 Task: Send an email with the signature Erin Martin with the subject Introduction of a new review and the message We need to finalize the contract for the new client. Can you please review the terms and provide your approval? from softage.10@softage.net to softage.5@softage.net and move the email from Sent Items to the folder Performance reviews
Action: Mouse moved to (129, 111)
Screenshot: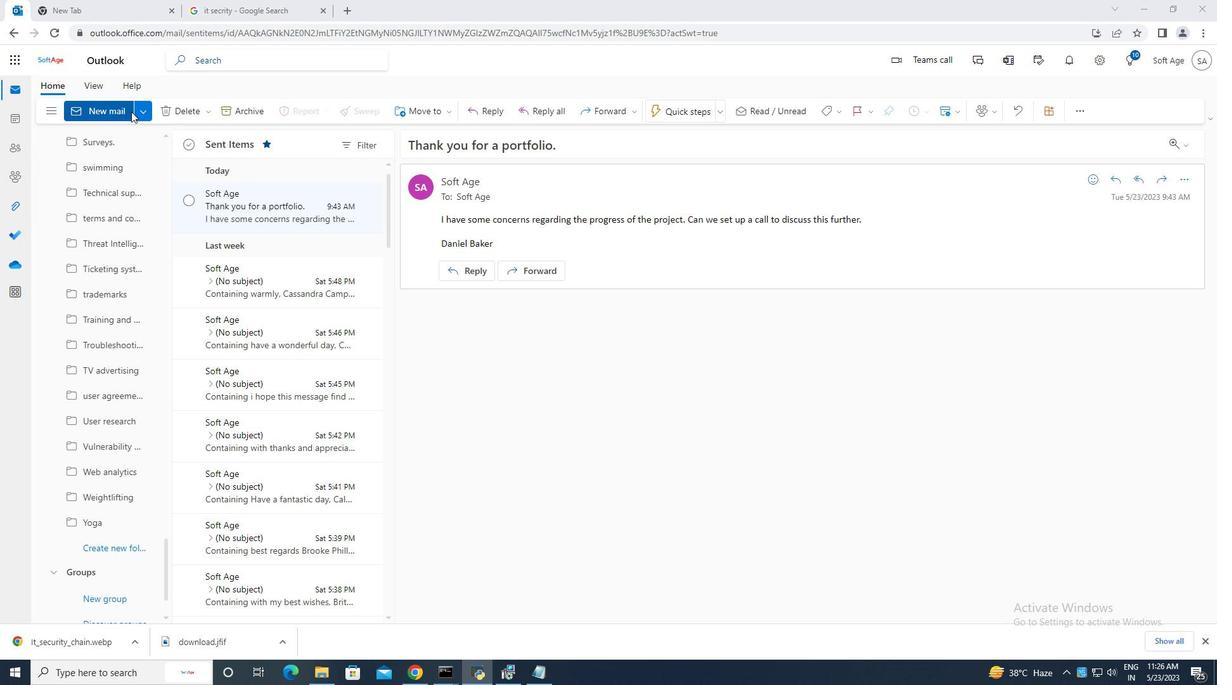 
Action: Mouse pressed left at (129, 111)
Screenshot: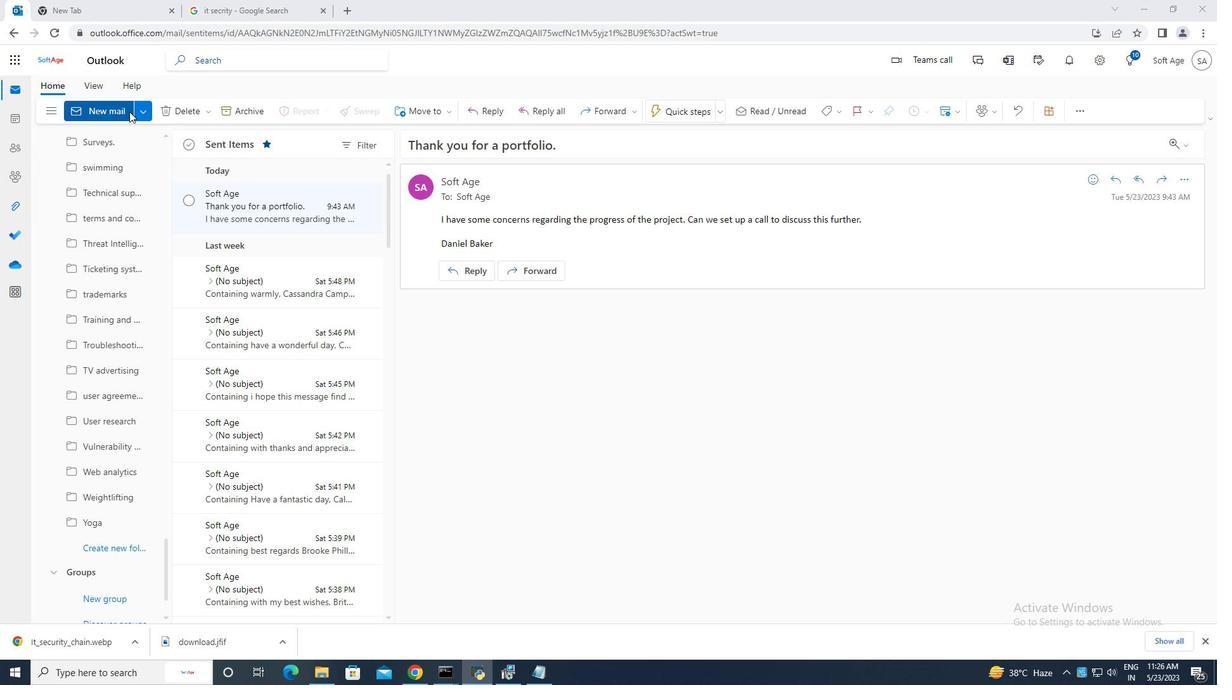 
Action: Mouse moved to (820, 114)
Screenshot: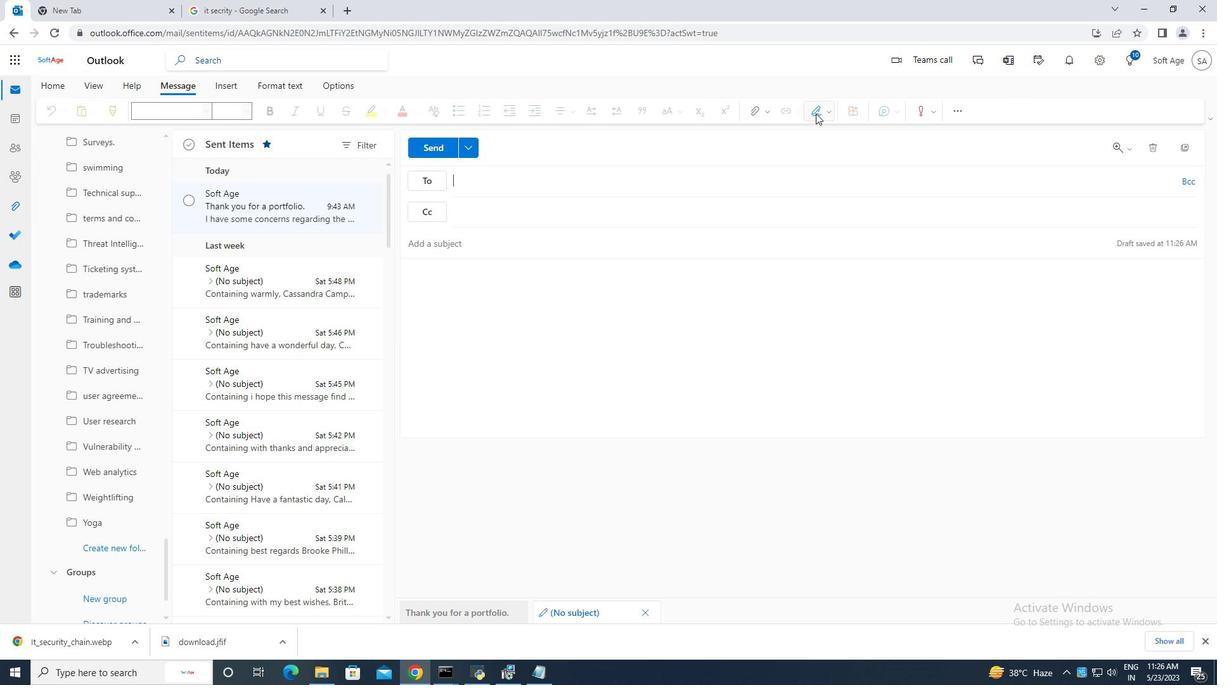 
Action: Mouse pressed left at (820, 114)
Screenshot: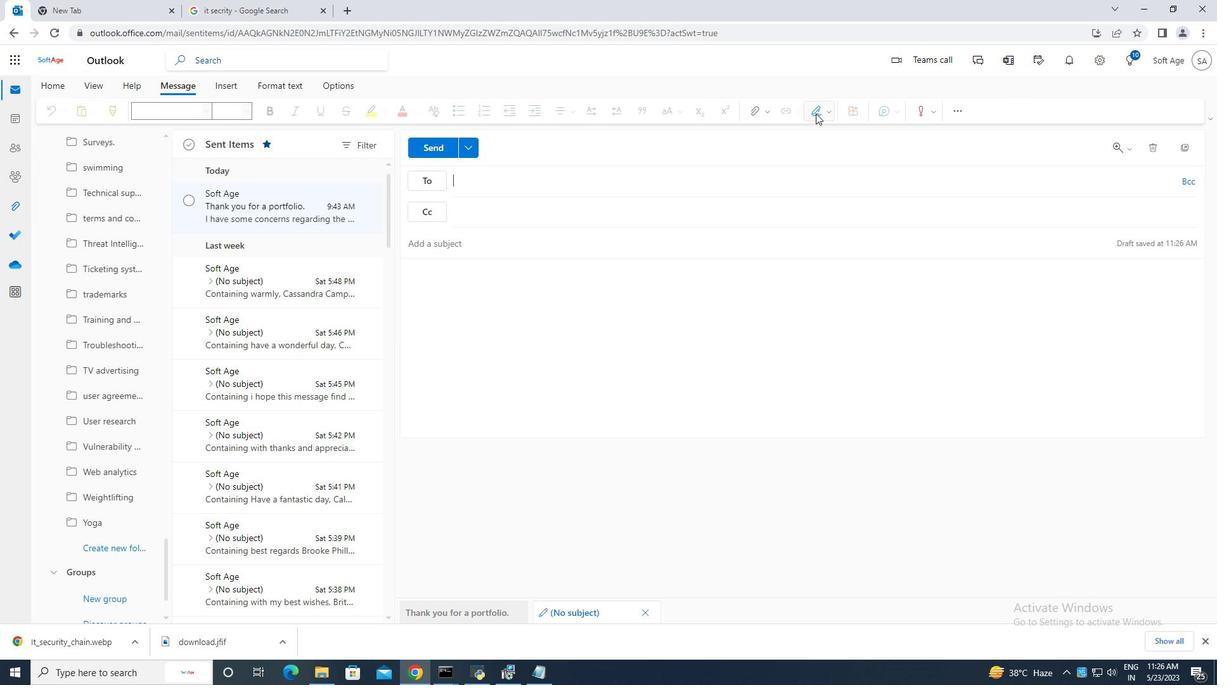 
Action: Mouse moved to (797, 163)
Screenshot: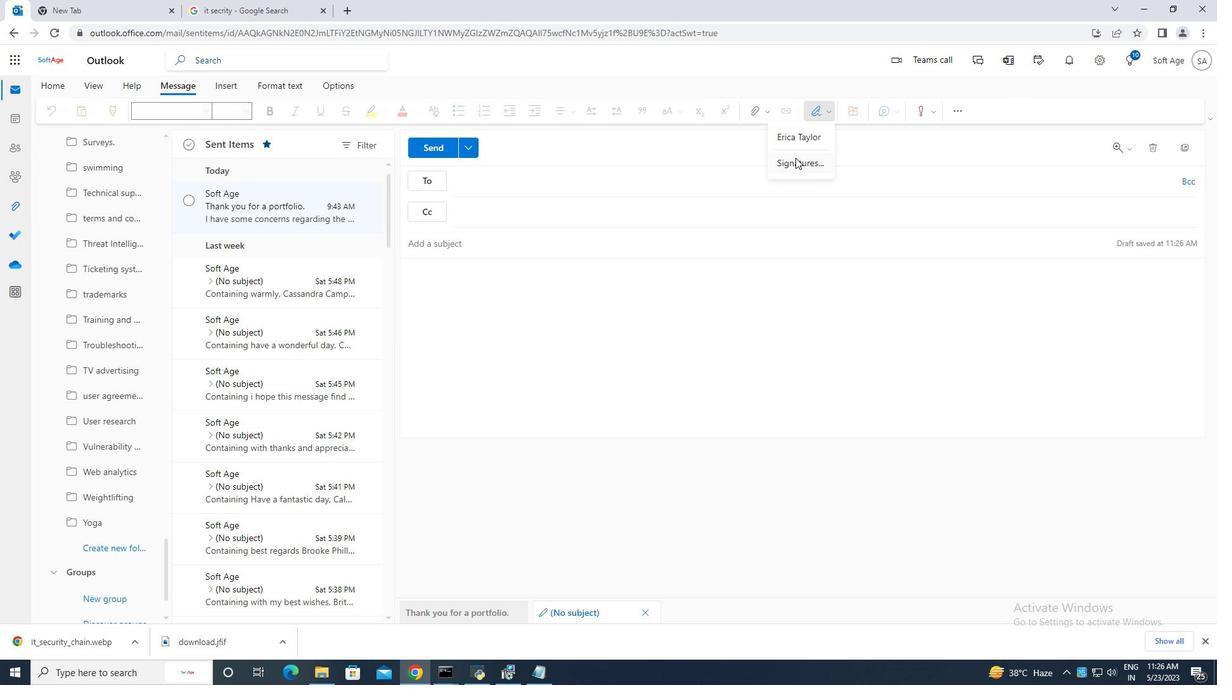 
Action: Mouse pressed left at (797, 163)
Screenshot: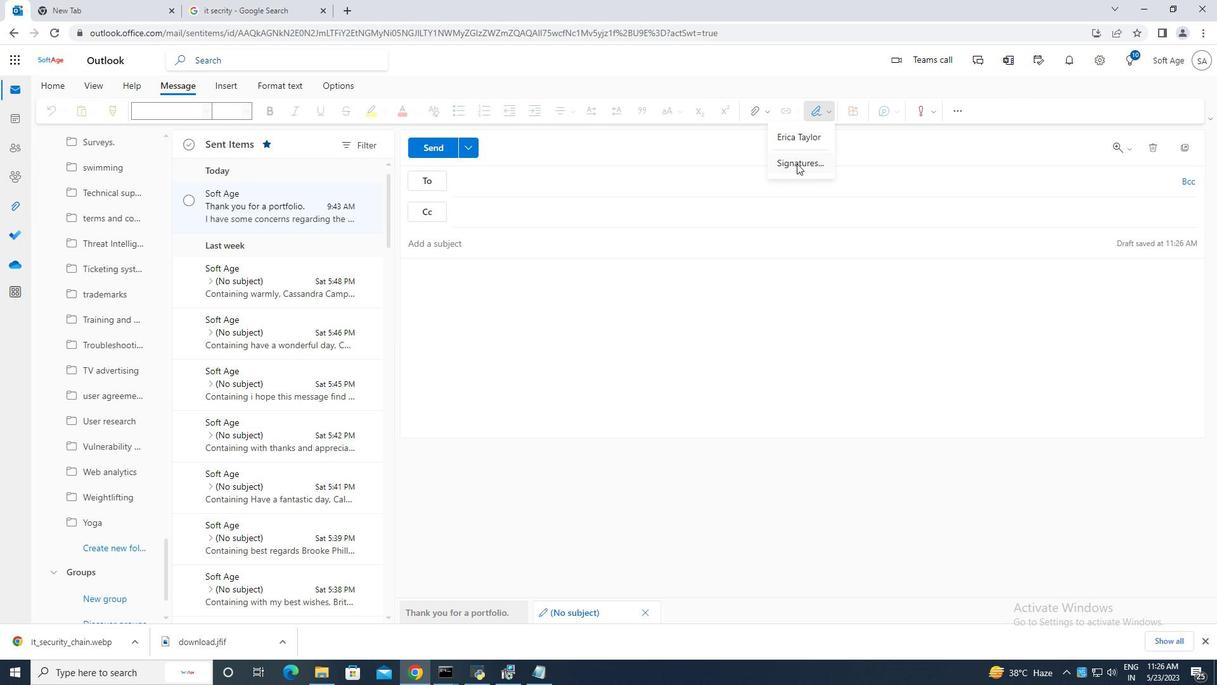 
Action: Mouse moved to (846, 213)
Screenshot: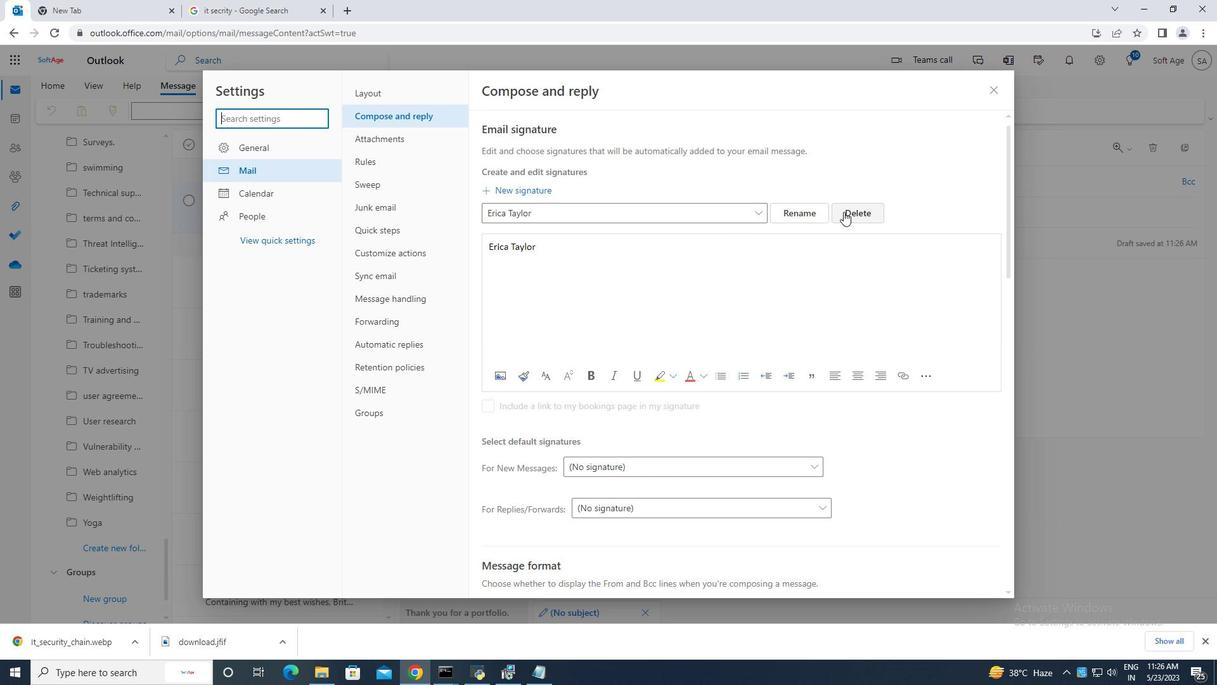 
Action: Mouse pressed left at (846, 213)
Screenshot: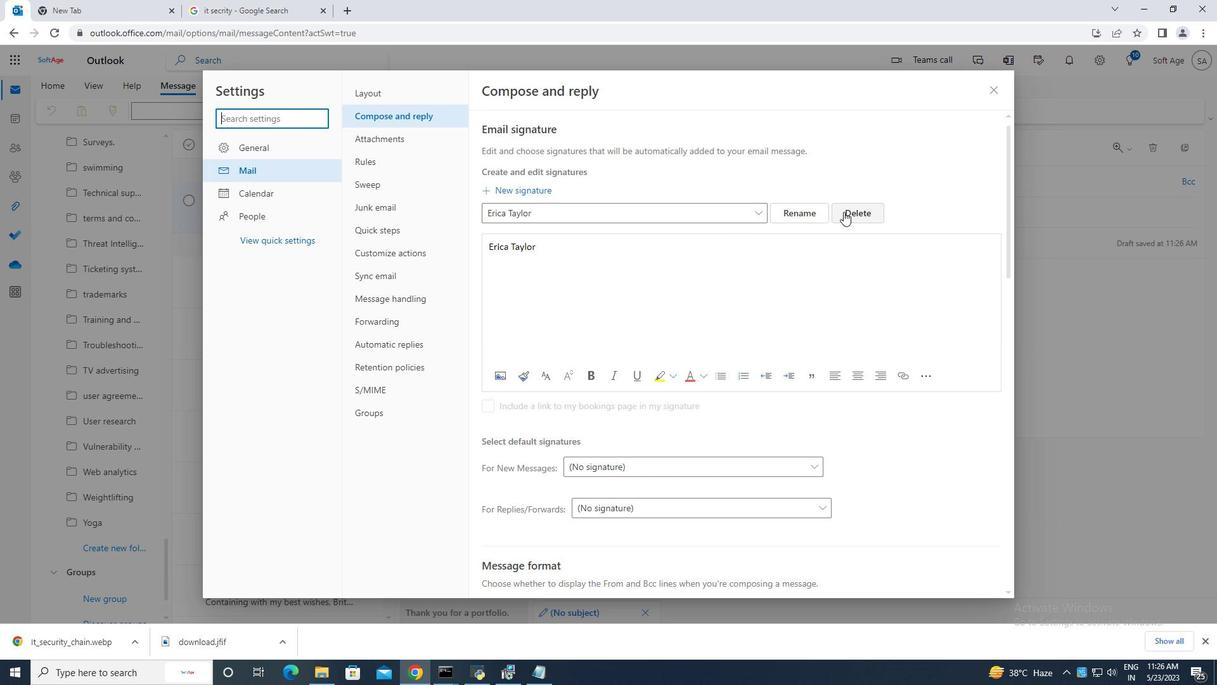 
Action: Mouse moved to (554, 212)
Screenshot: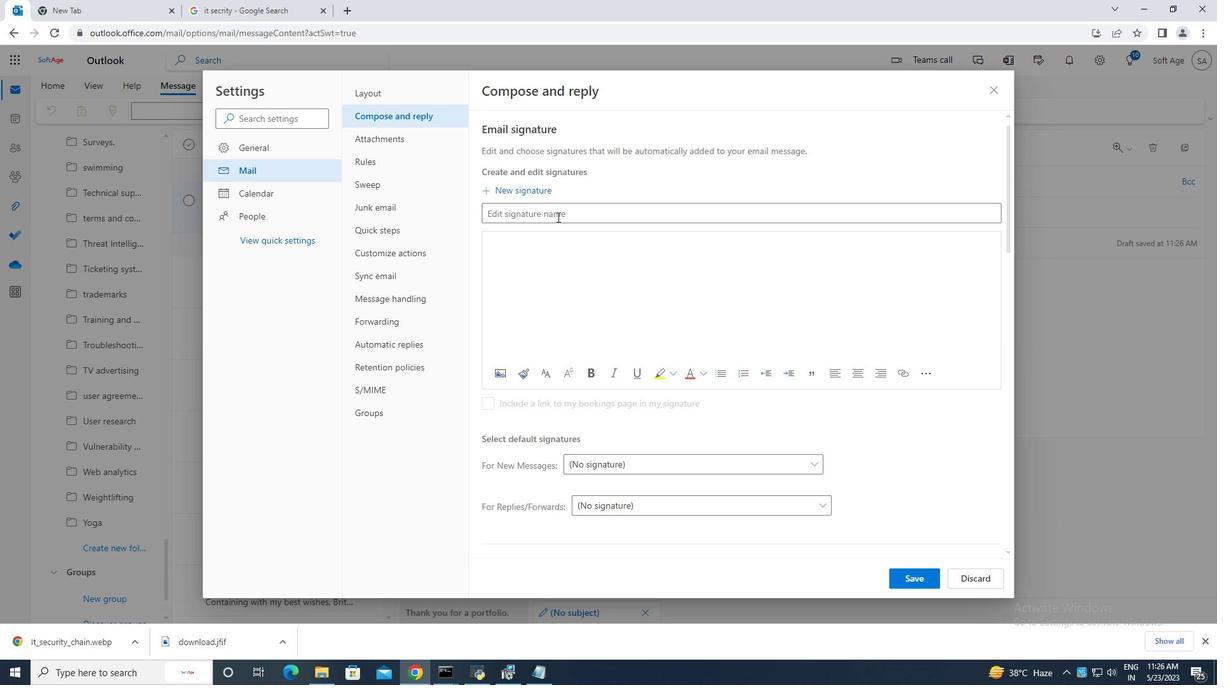 
Action: Mouse pressed left at (554, 212)
Screenshot: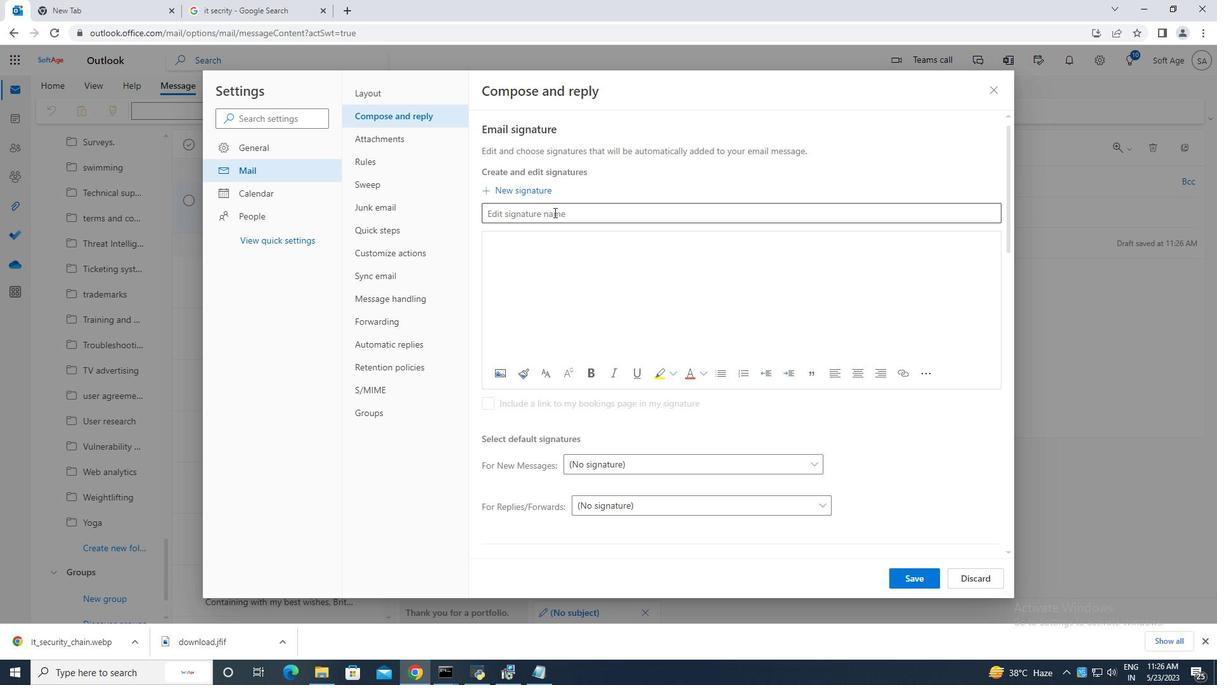 
Action: Mouse moved to (553, 215)
Screenshot: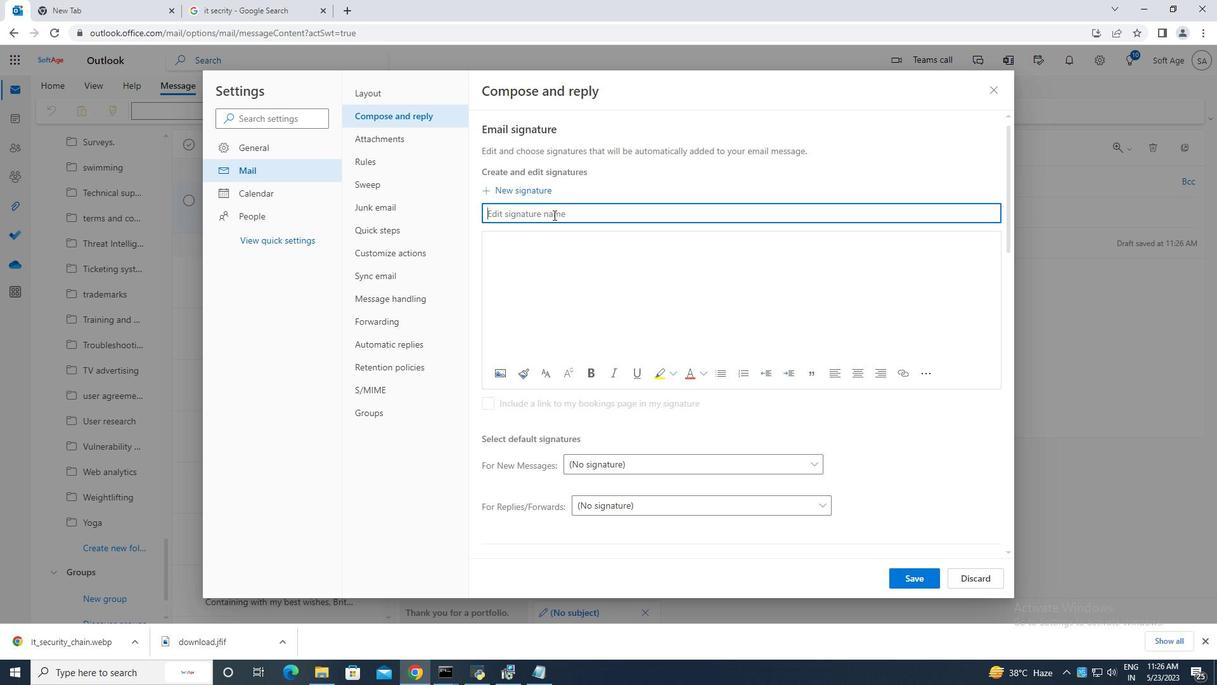 
Action: Key pressed <Key.caps_lock>E<Key.caps_lock>rin<Key.space><Key.caps_lock>M<Key.caps_lock>artin<Key.space>
Screenshot: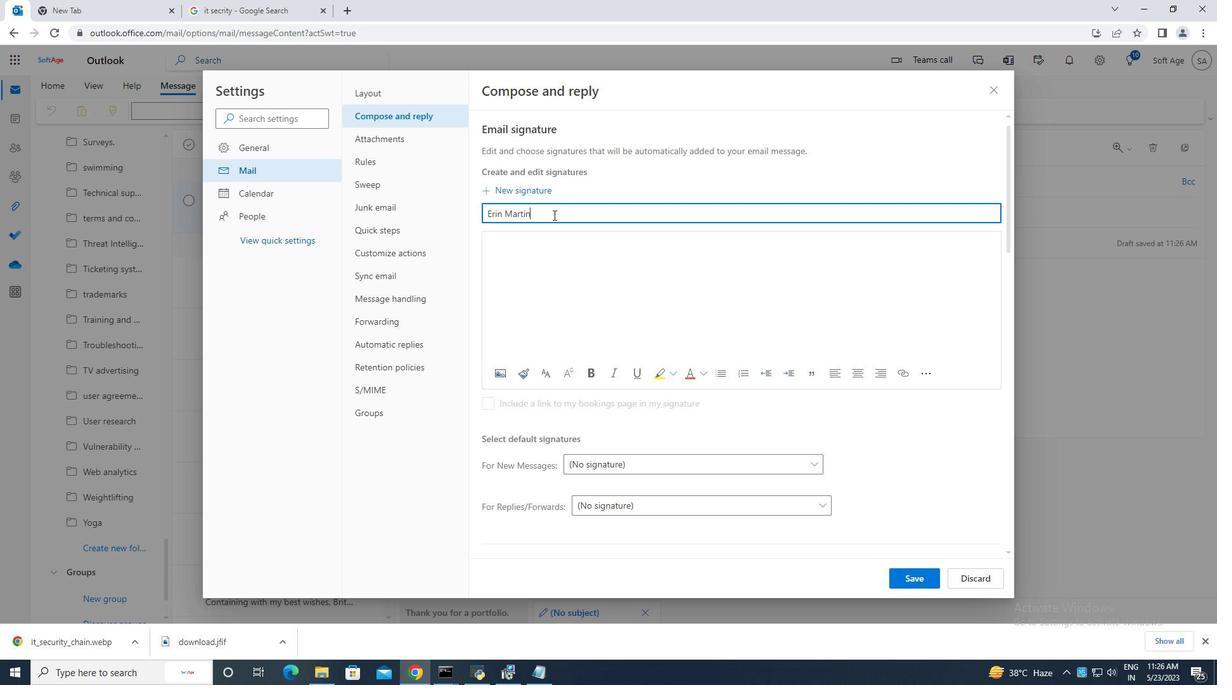 
Action: Mouse moved to (528, 242)
Screenshot: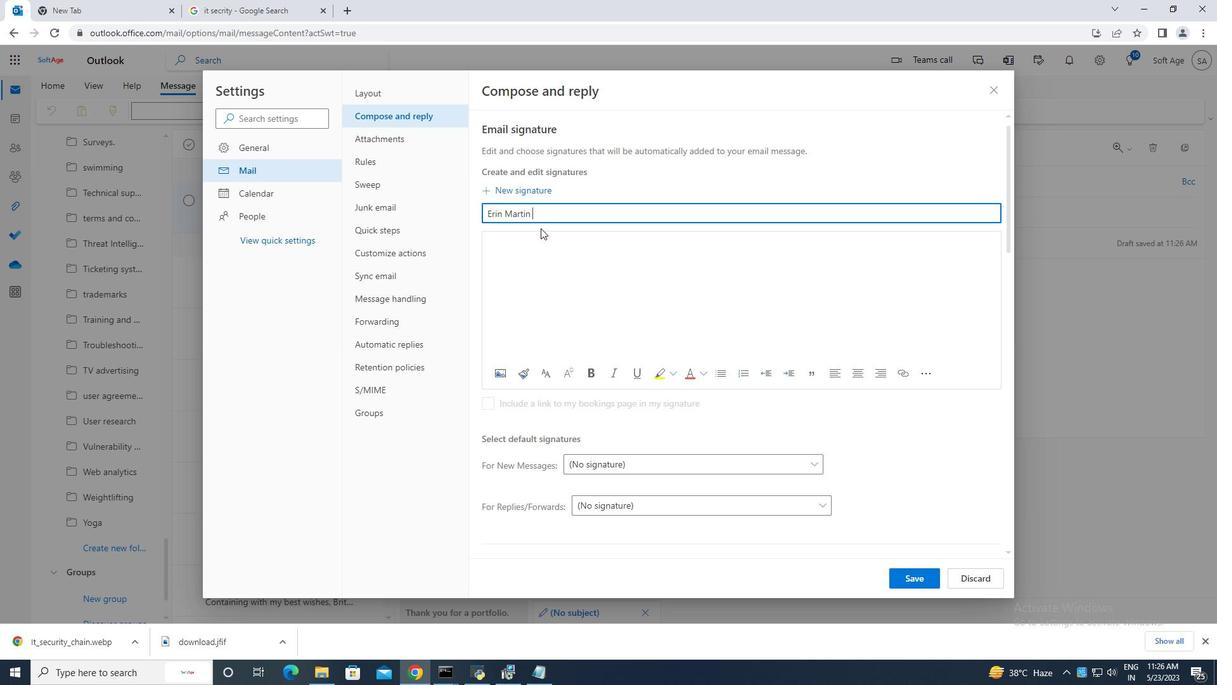 
Action: Mouse pressed left at (528, 242)
Screenshot: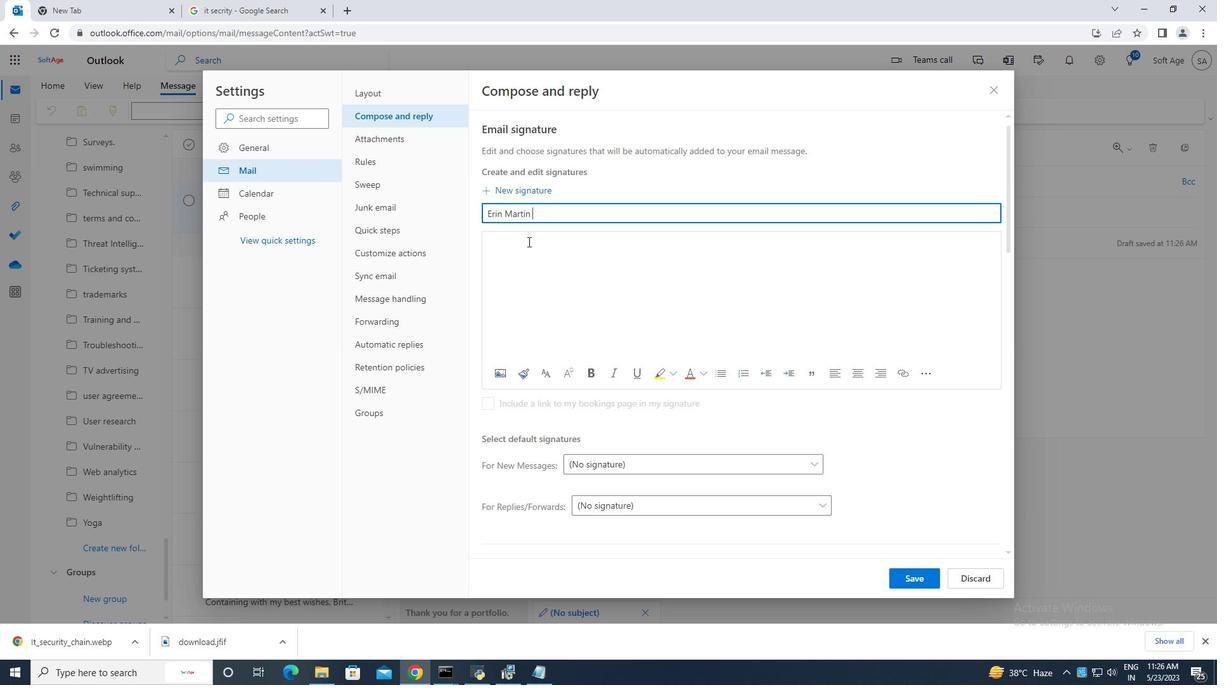 
Action: Mouse moved to (527, 246)
Screenshot: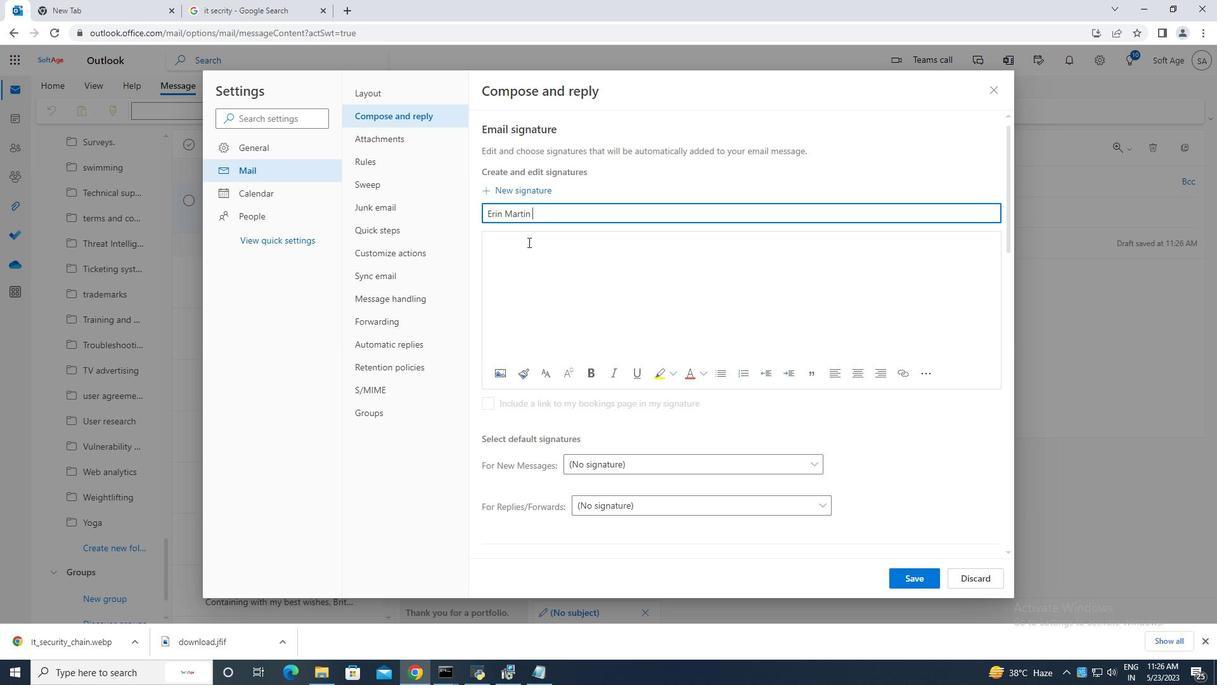 
Action: Key pressed <Key.caps_lock>E<Key.caps_lock>rin<Key.space><Key.caps_lock>M<Key.caps_lock>artin
Screenshot: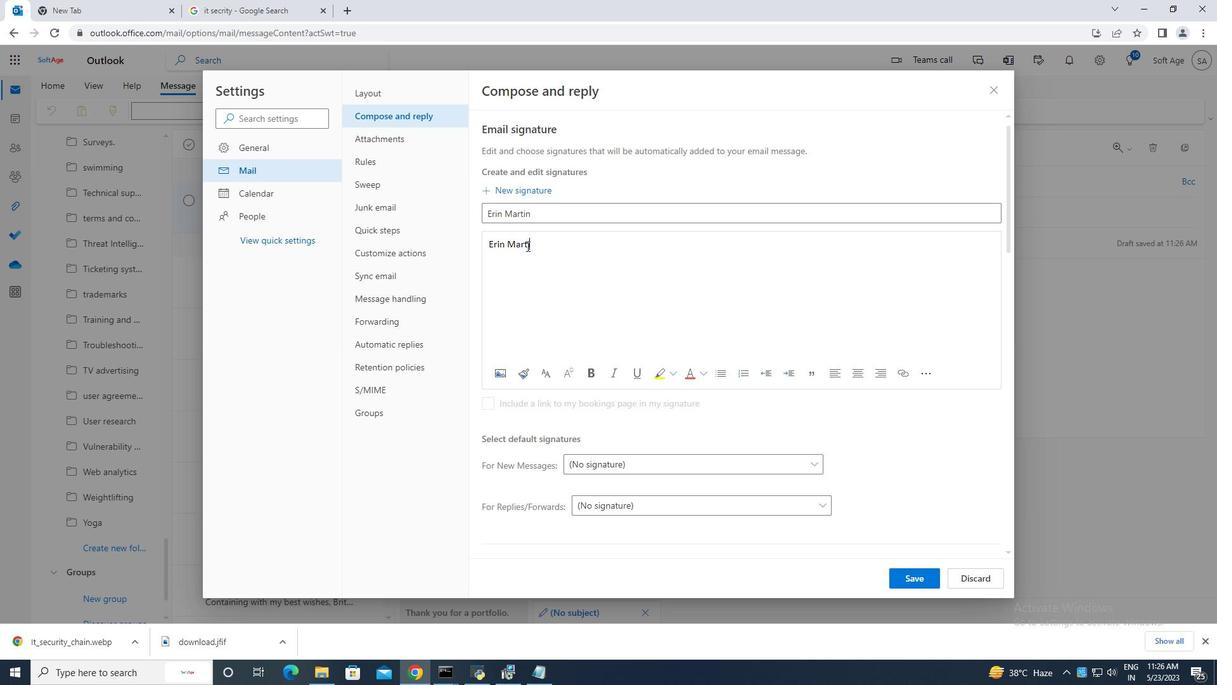 
Action: Mouse moved to (924, 581)
Screenshot: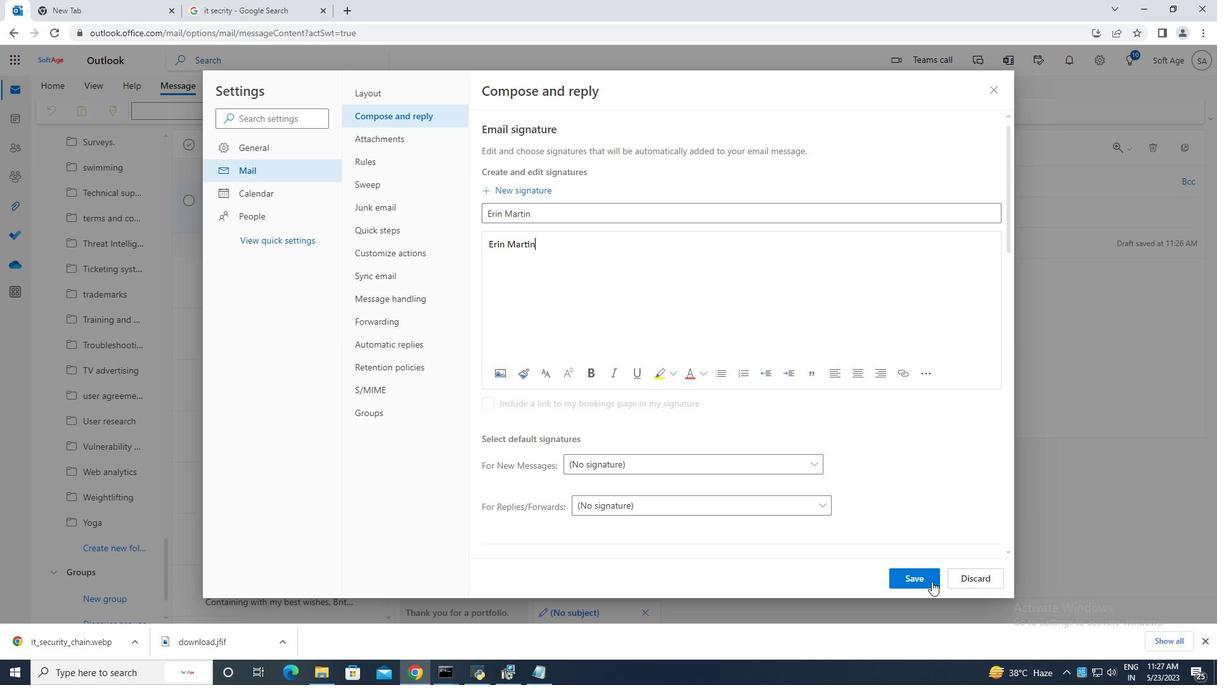 
Action: Mouse pressed left at (924, 581)
Screenshot: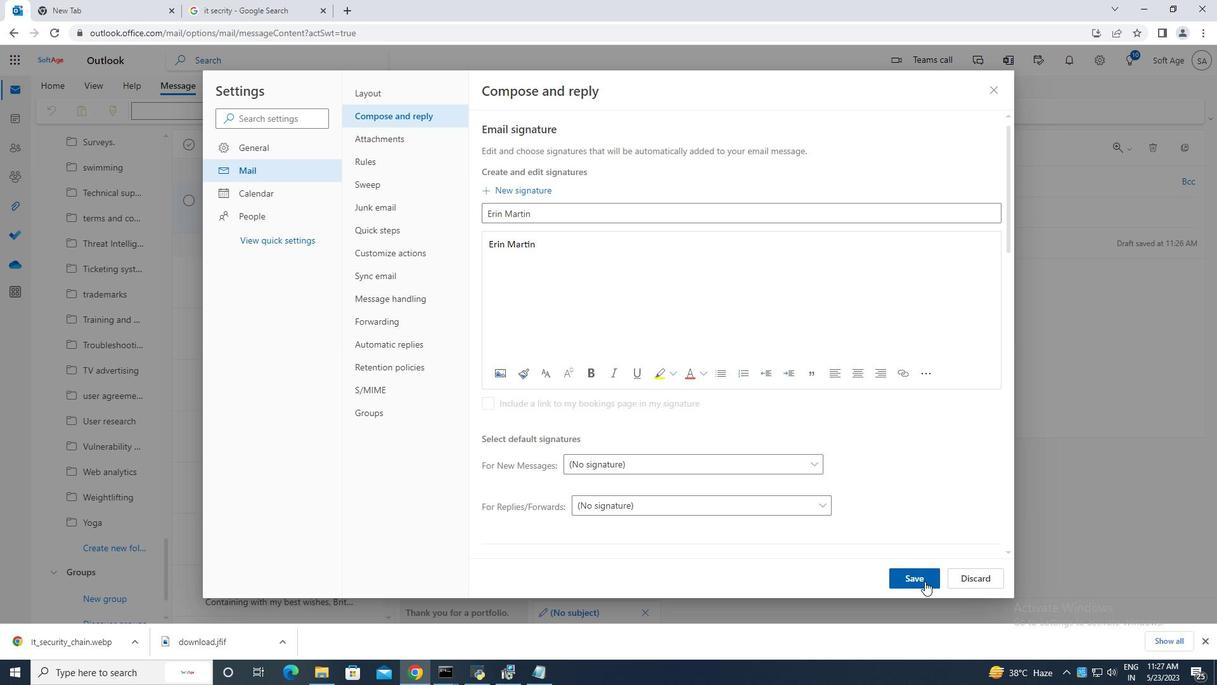 
Action: Mouse moved to (998, 90)
Screenshot: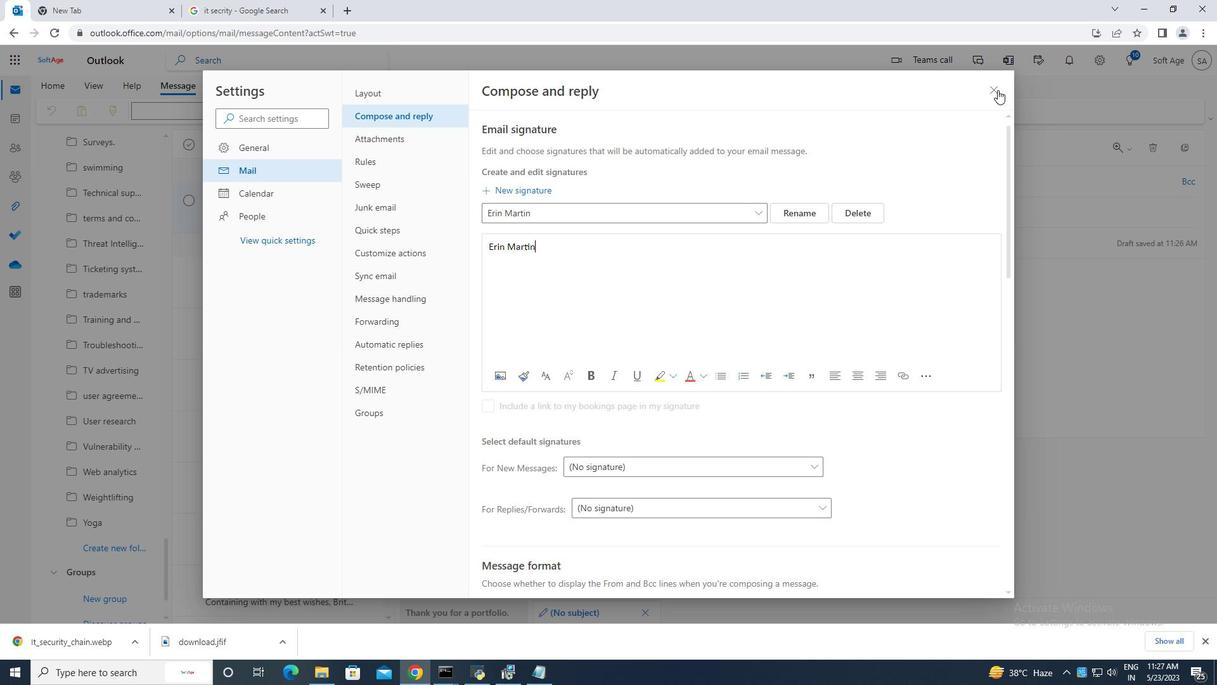 
Action: Mouse pressed left at (998, 90)
Screenshot: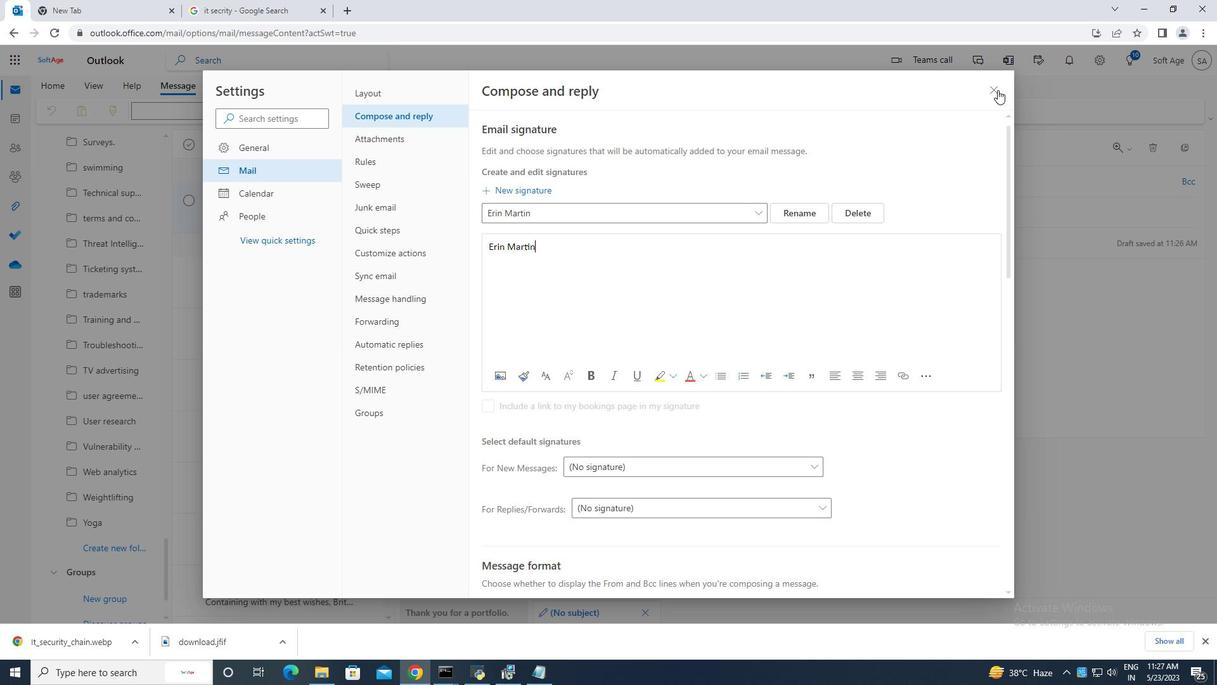 
Action: Mouse moved to (823, 109)
Screenshot: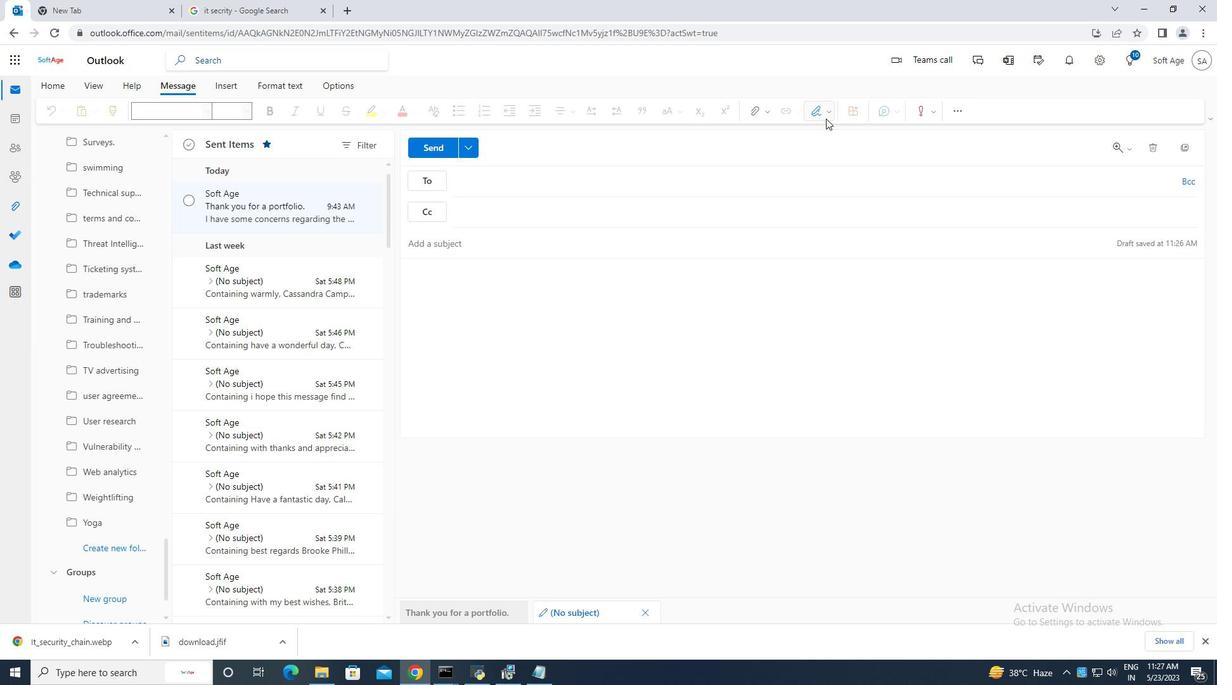 
Action: Mouse pressed left at (823, 109)
Screenshot: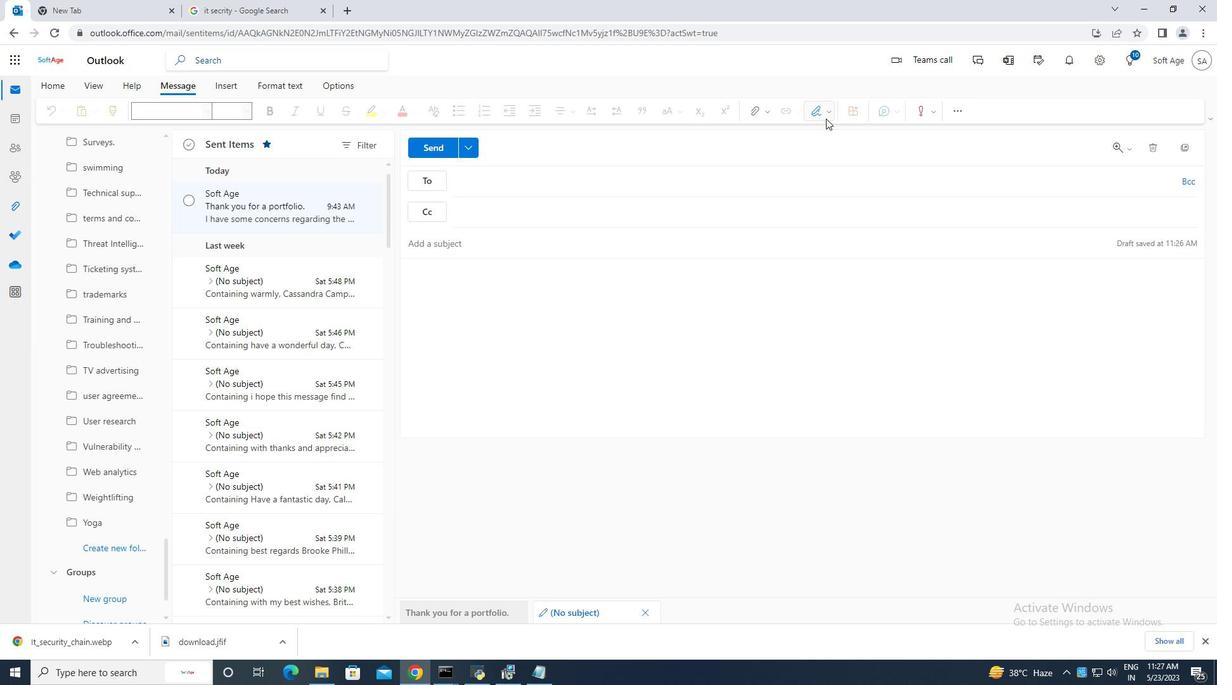 
Action: Mouse moved to (799, 138)
Screenshot: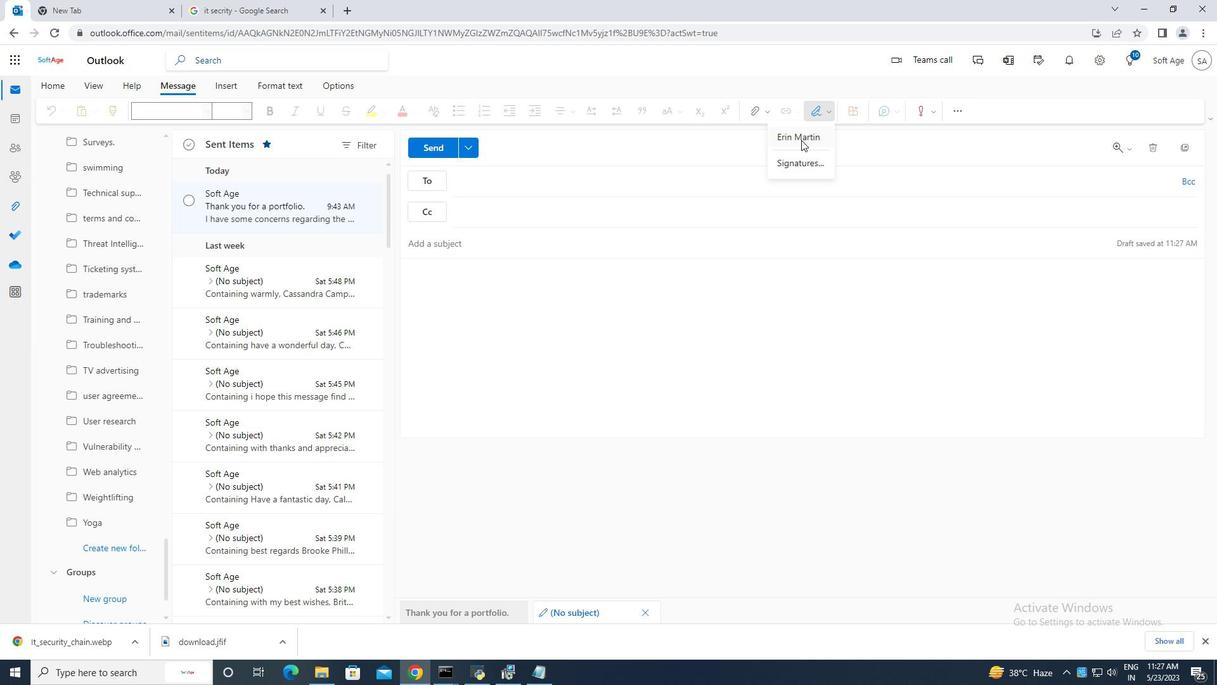 
Action: Mouse pressed left at (799, 138)
Screenshot: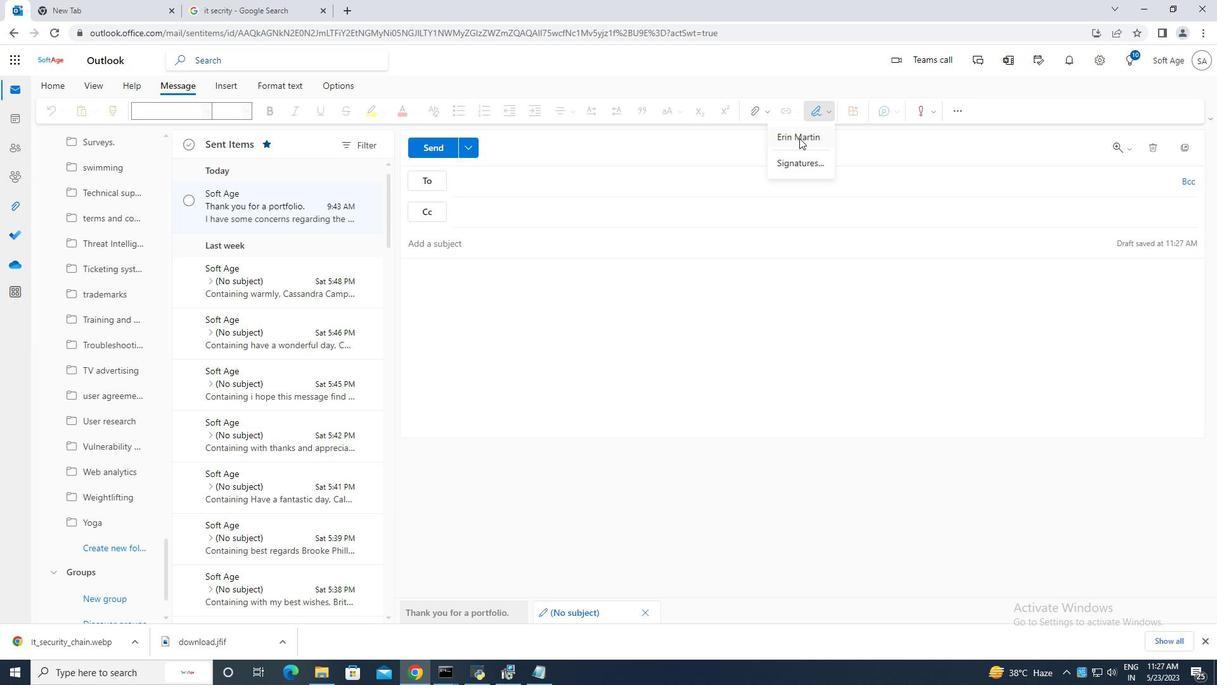
Action: Mouse moved to (437, 243)
Screenshot: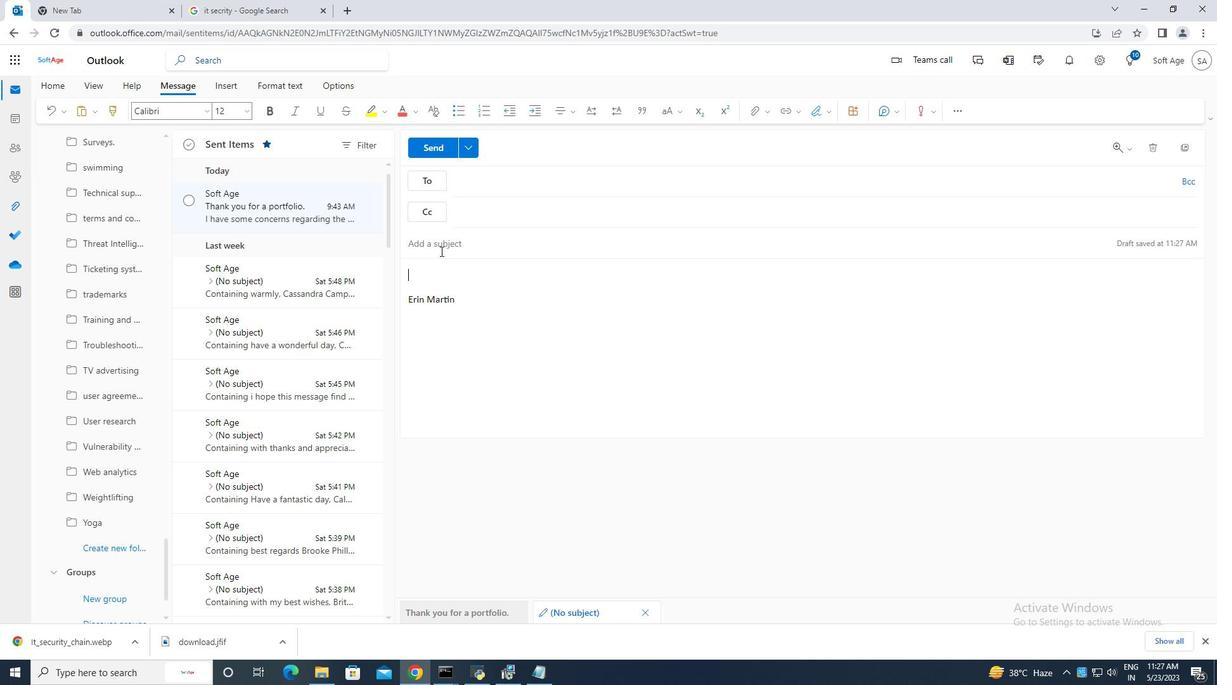 
Action: Mouse pressed left at (437, 243)
Screenshot: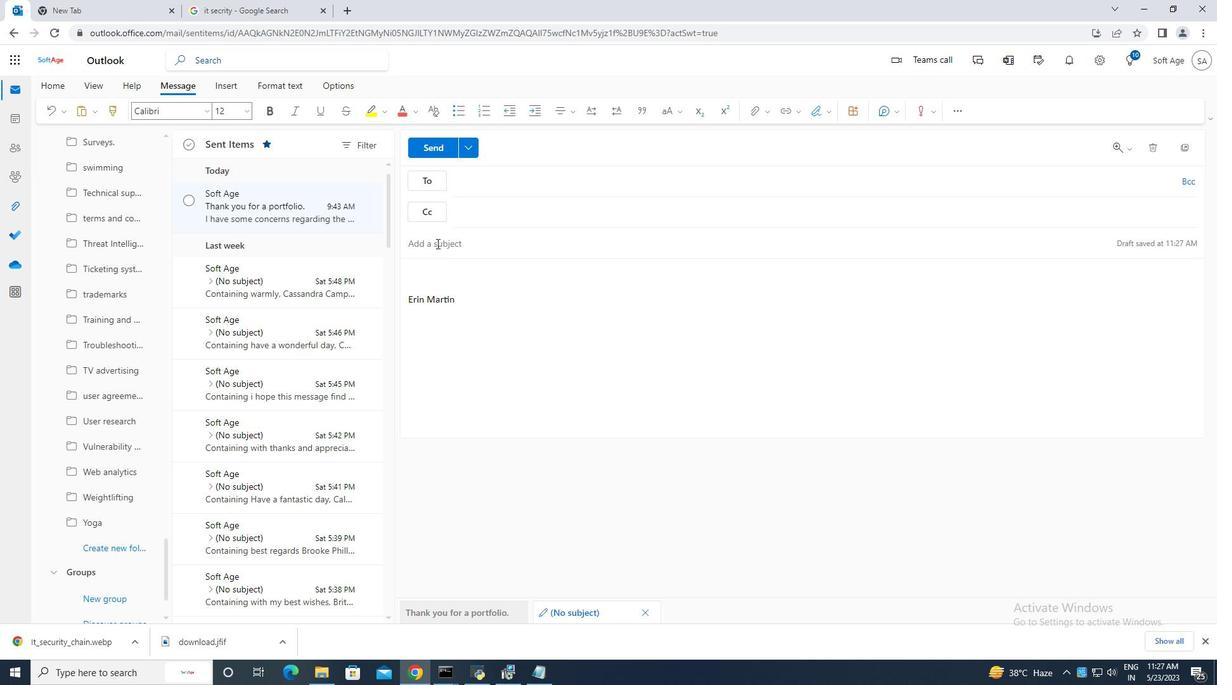 
Action: Key pressed <Key.caps_lock>I<Key.caps_lock>ntroduction<Key.space>of<Key.space>a<Key.space>new<Key.space>review.
Screenshot: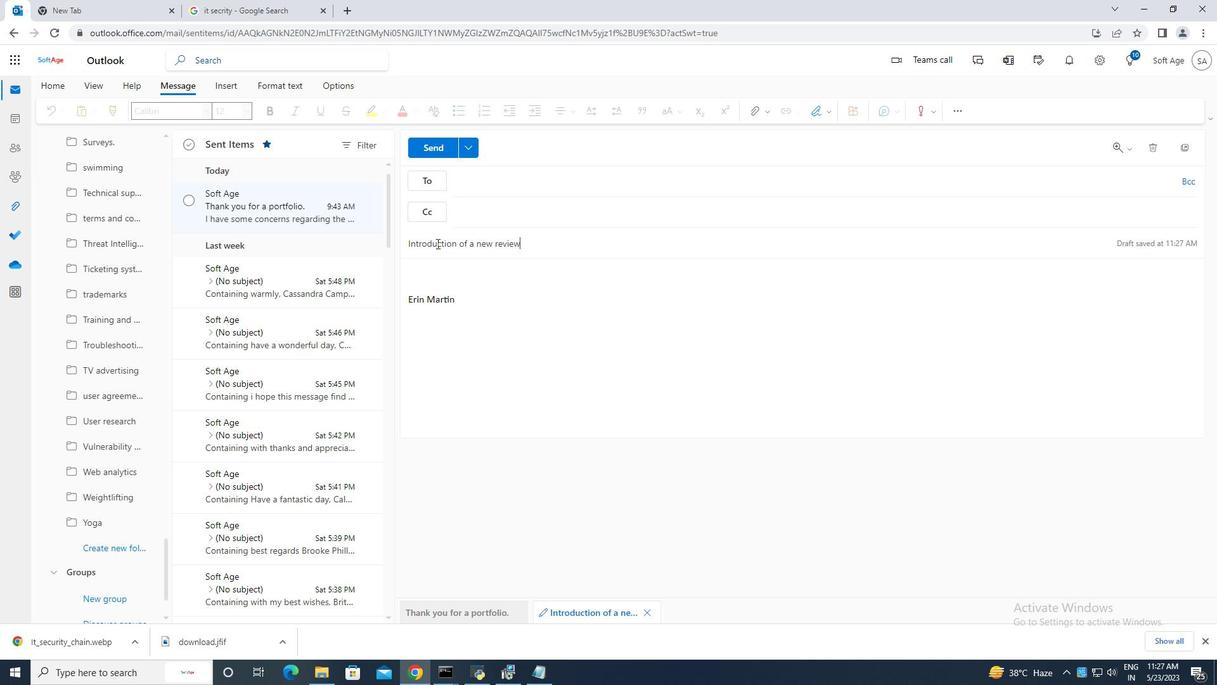 
Action: Mouse moved to (438, 257)
Screenshot: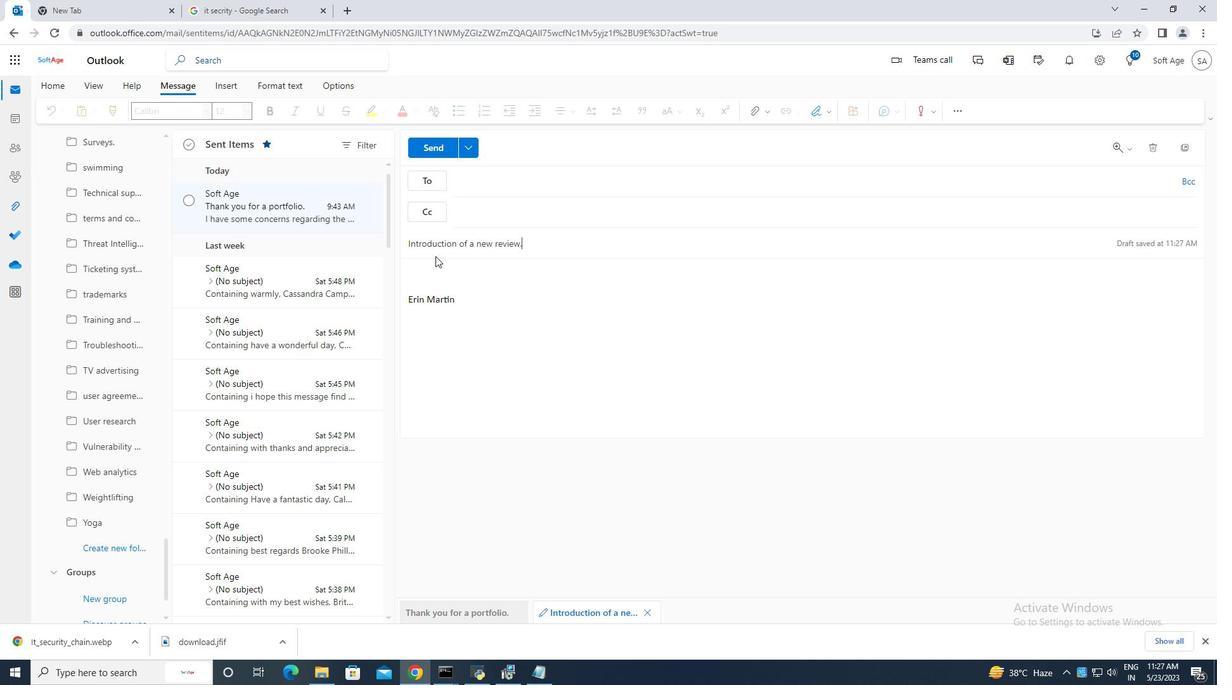 
Action: Mouse pressed left at (438, 257)
Screenshot: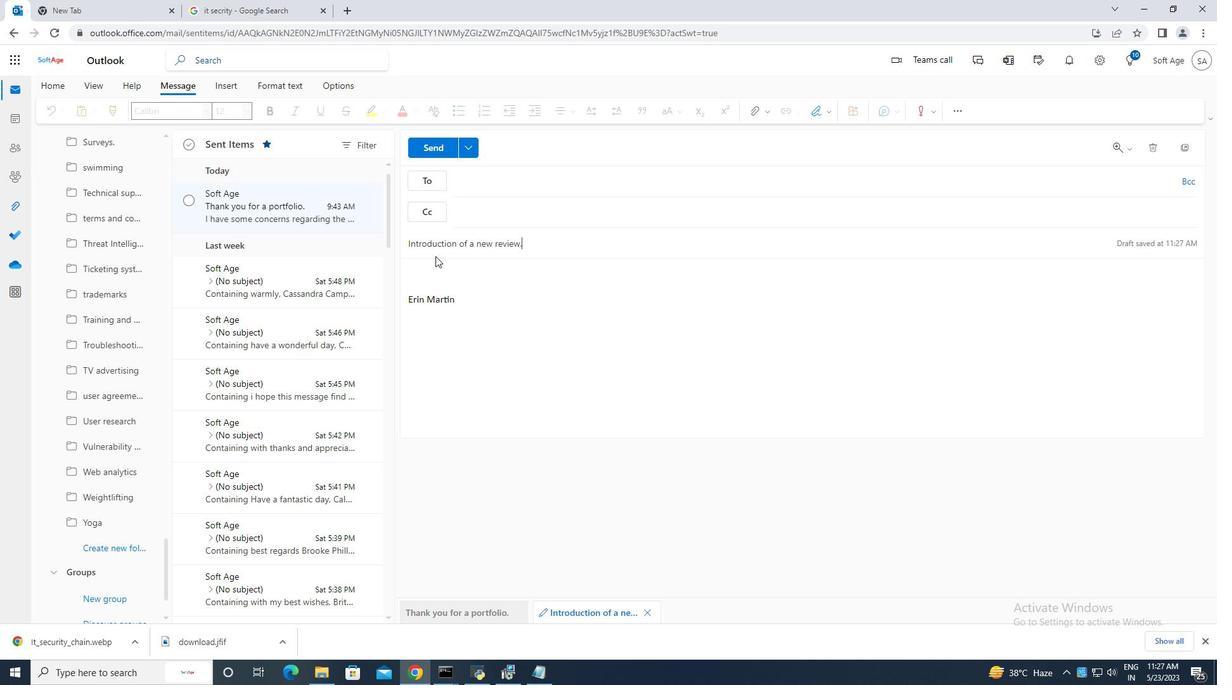 
Action: Mouse moved to (440, 271)
Screenshot: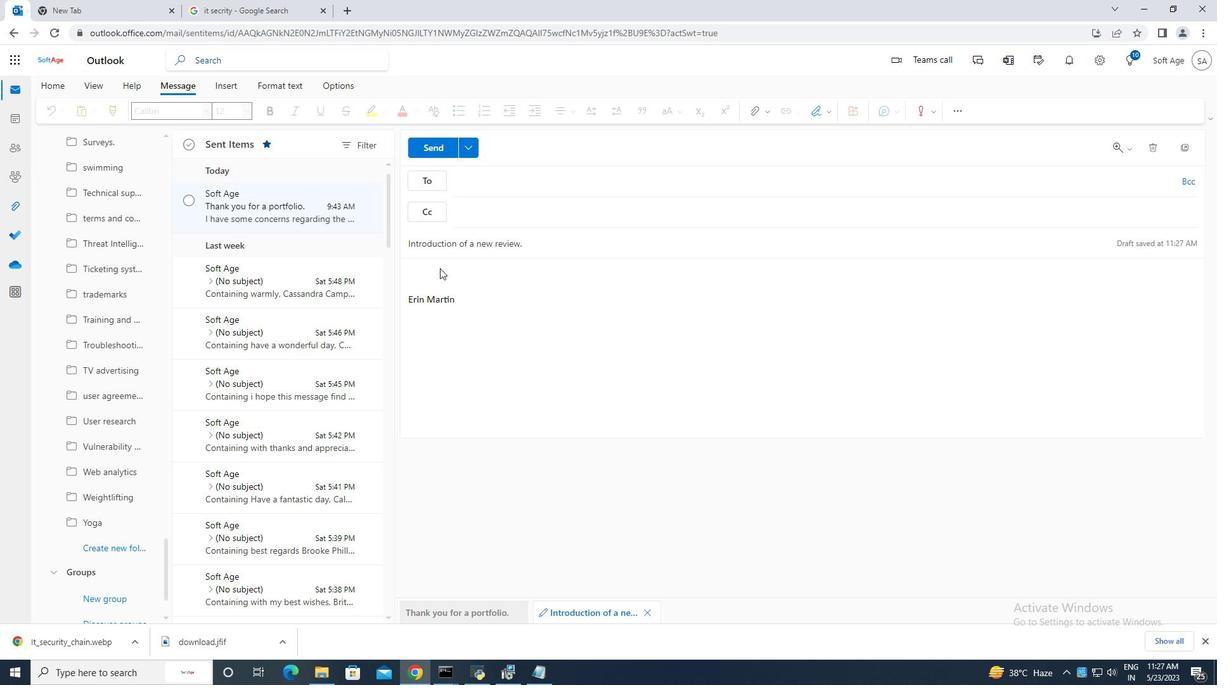
Action: Mouse pressed left at (440, 271)
Screenshot: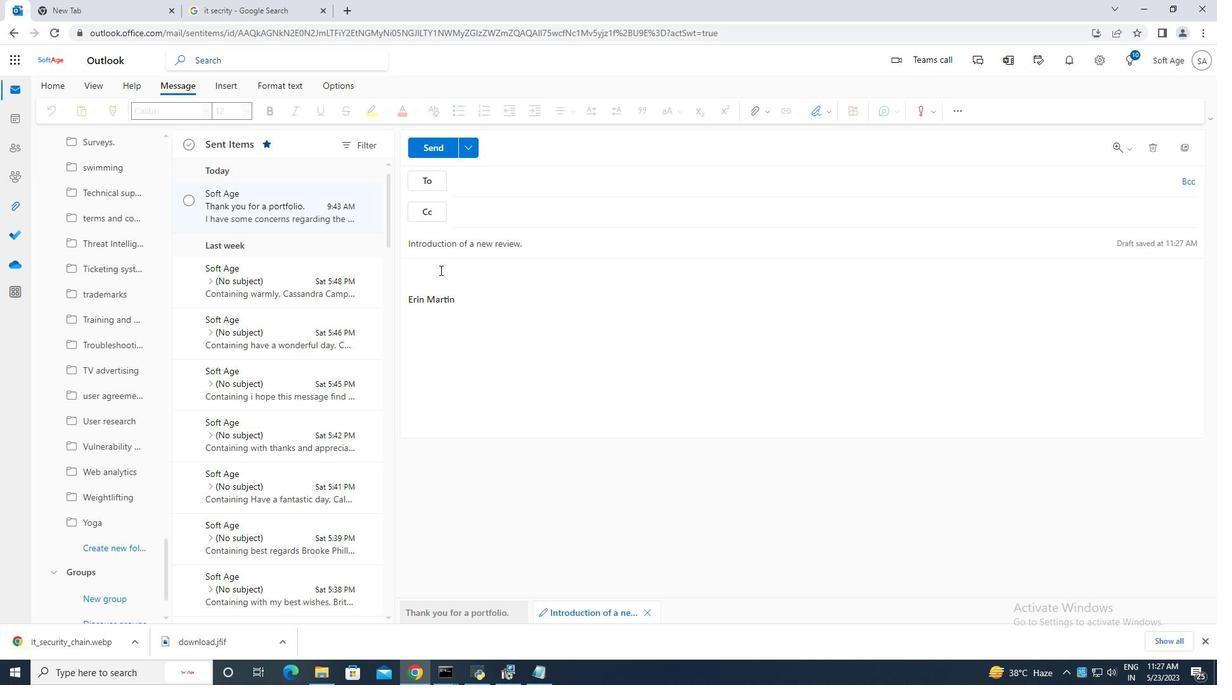 
Action: Mouse moved to (441, 271)
Screenshot: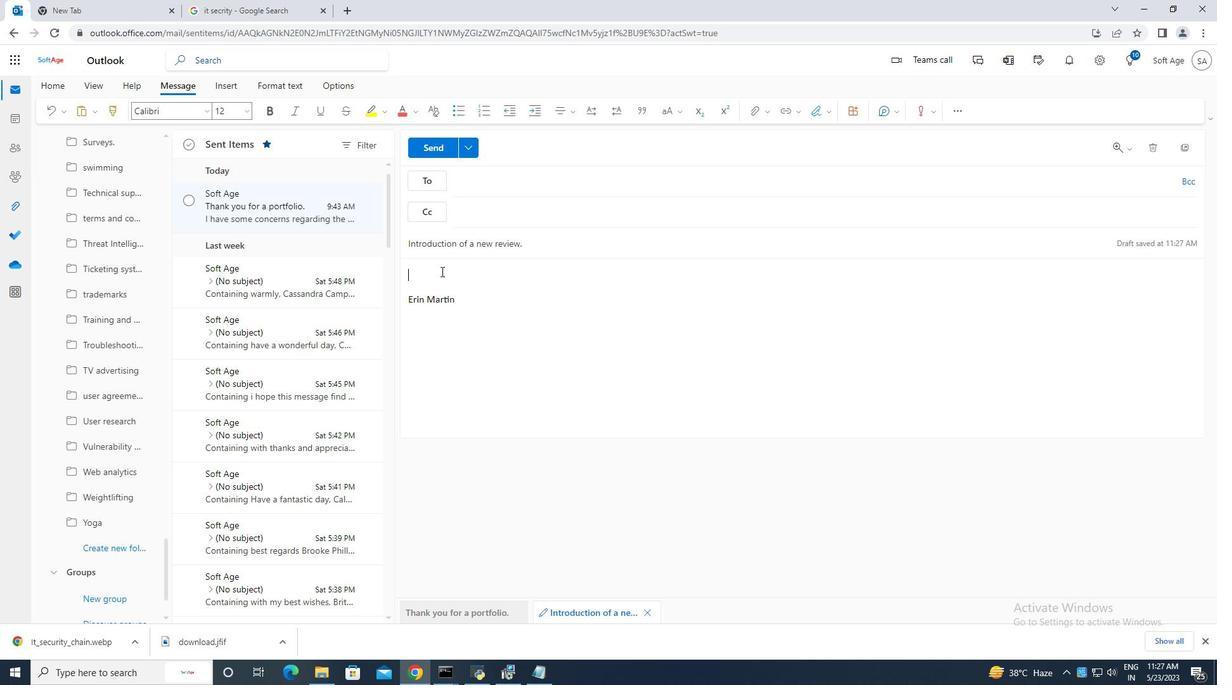 
Action: Key pressed <Key.caps_lock>W<Key.caps_lock>e<Key.space>need<Key.space>to<Key.space>finalize<Key.space>the<Key.space>contract<Key.space>for<Key.space>the<Key.space>new<Key.space>client.
Screenshot: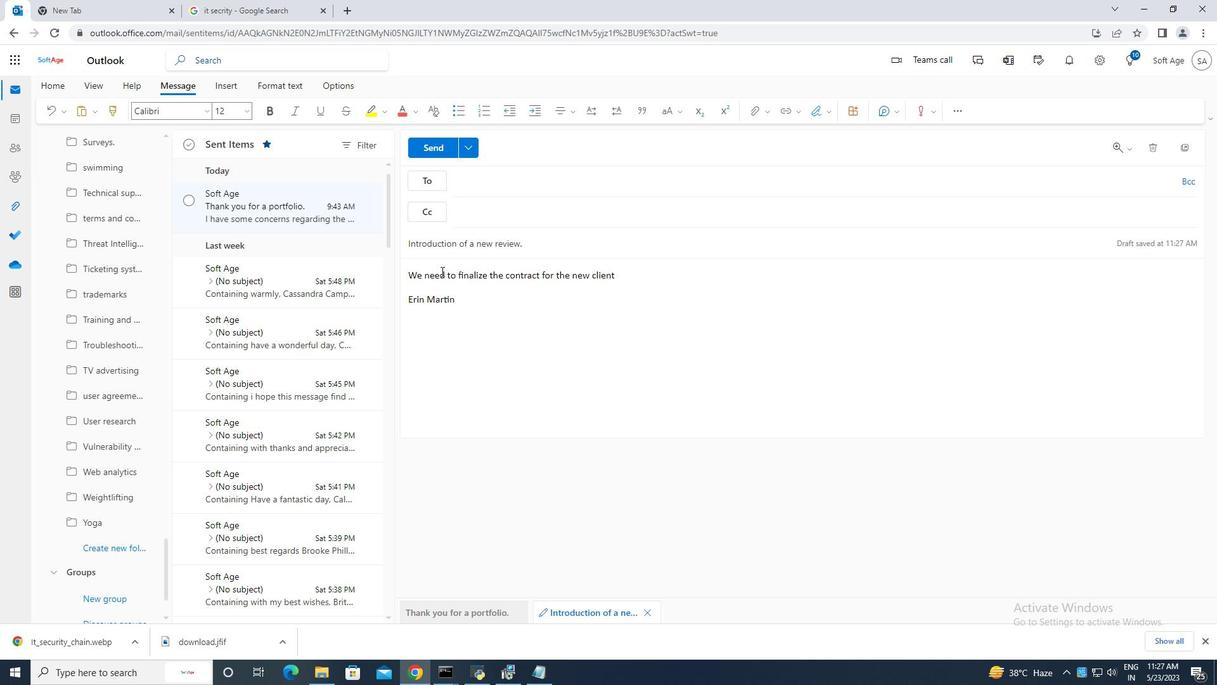 
Action: Mouse moved to (428, 260)
Screenshot: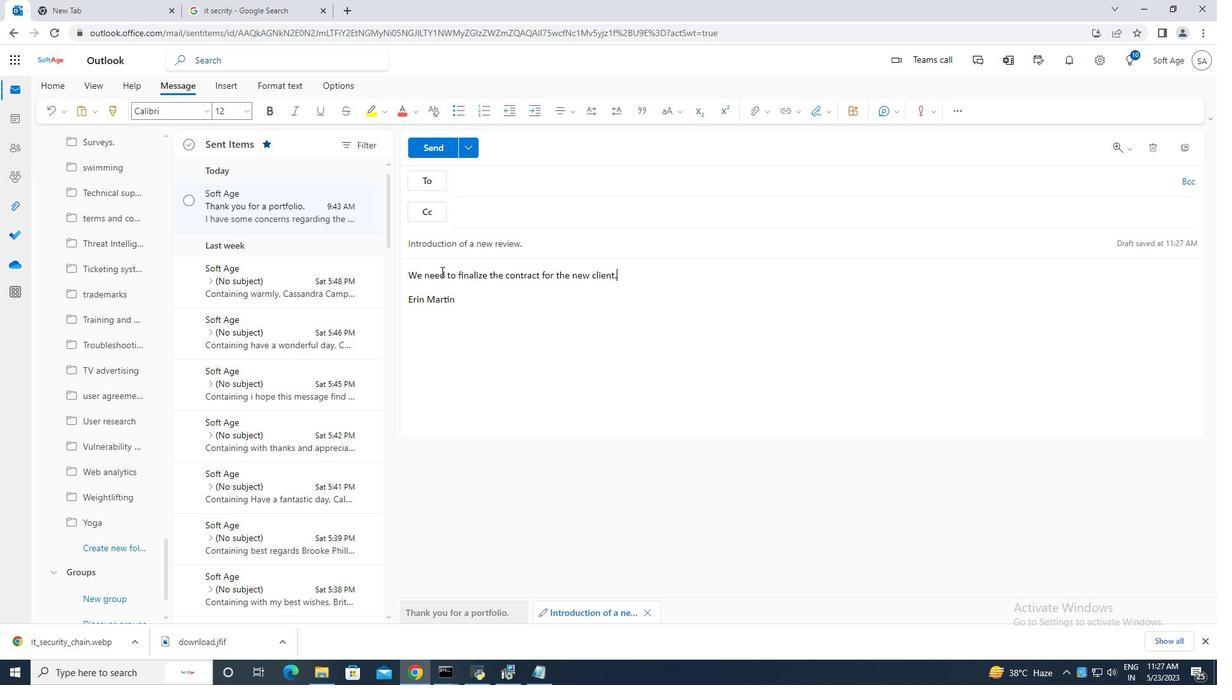 
Action: Key pressed <Key.space><Key.caps_lock>C<Key.caps_lock>an<Key.space>you<Key.space>please<Key.space>review<Key.space>the<Key.space>terms<Key.space>and<Key.space>provide<Key.space>your<Key.space>appor<Key.backspace><Key.backspace>roval.
Screenshot: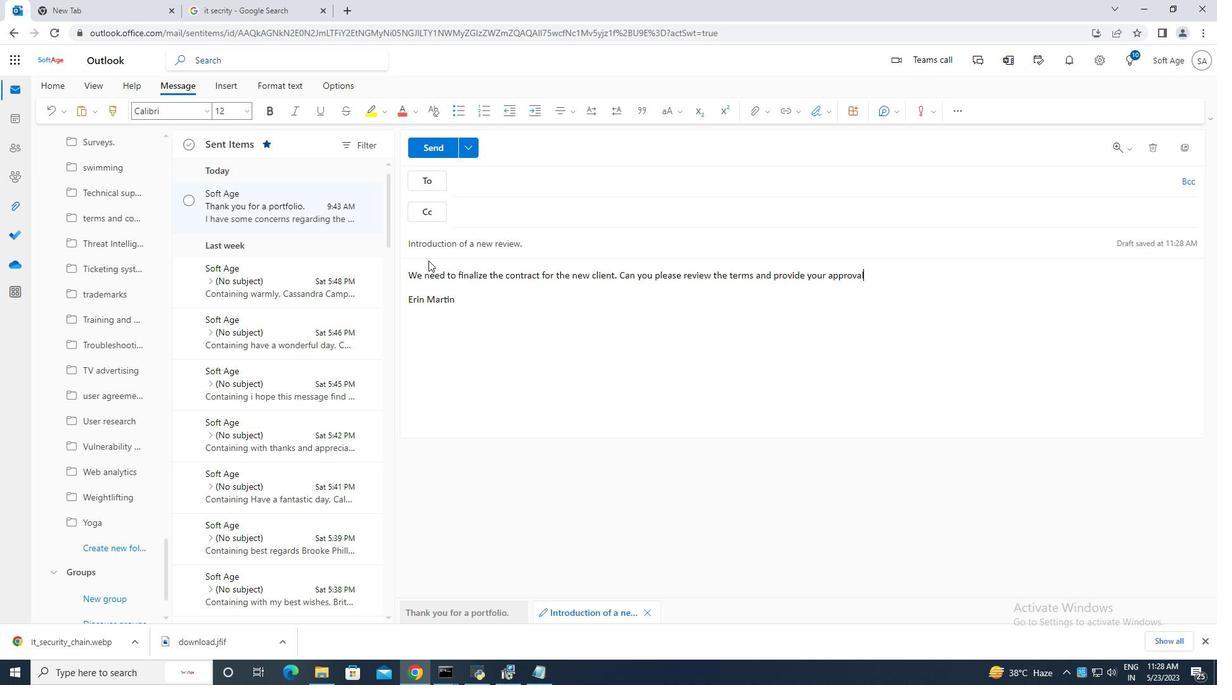 
Action: Mouse moved to (492, 178)
Screenshot: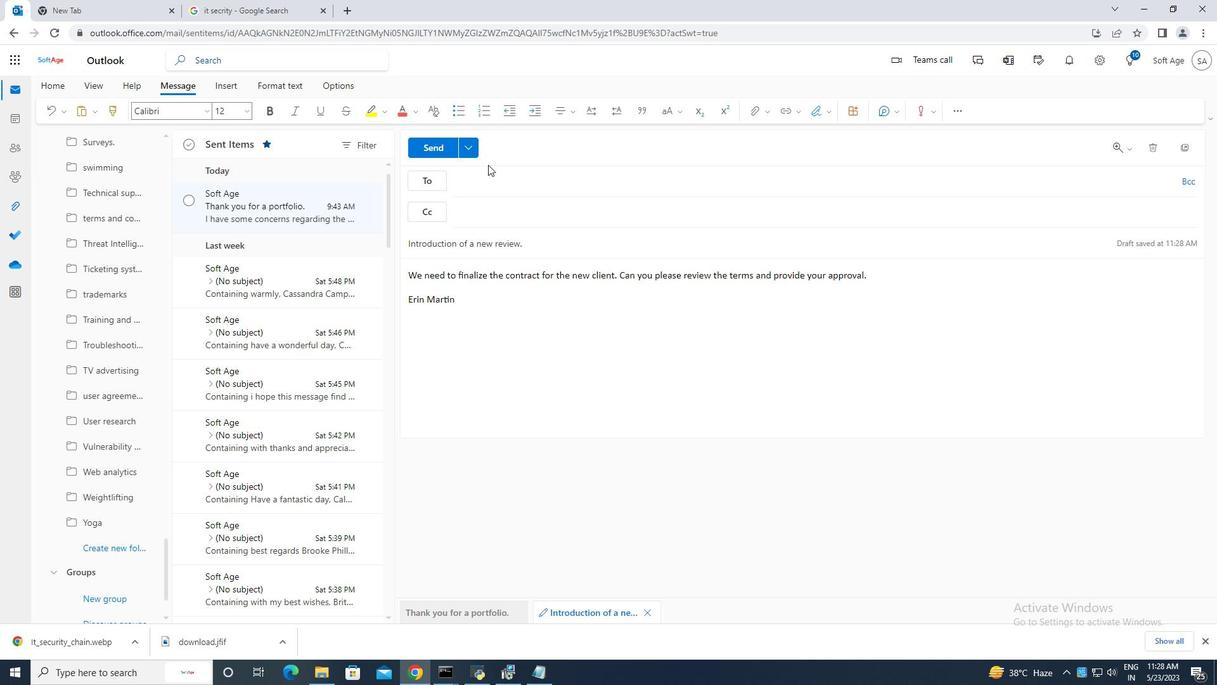 
Action: Mouse pressed left at (492, 178)
Screenshot: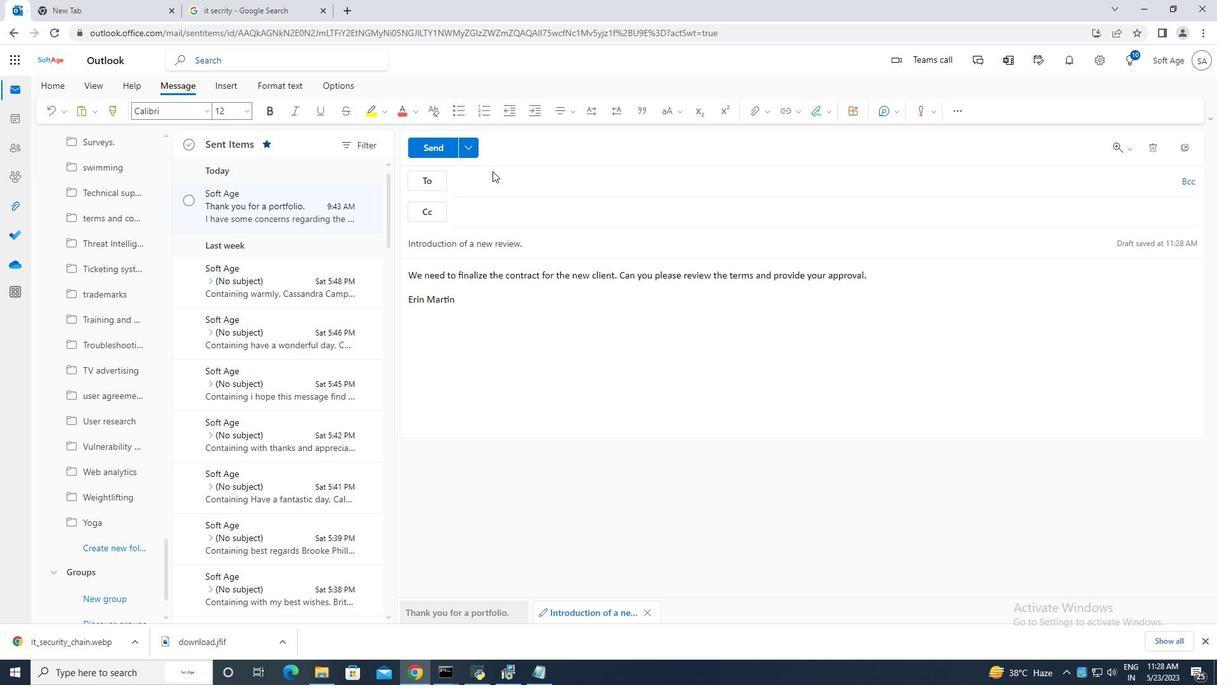 
Action: Mouse moved to (493, 183)
Screenshot: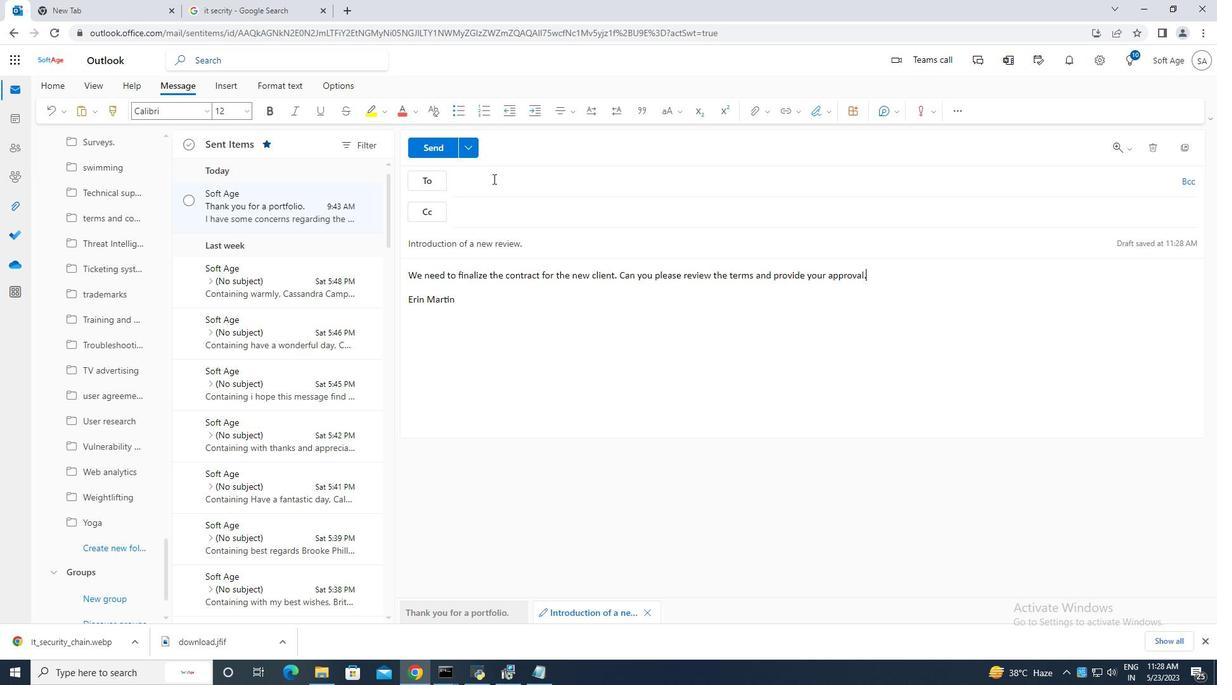 
Action: Key pressed softage.5<Key.shift>@
Screenshot: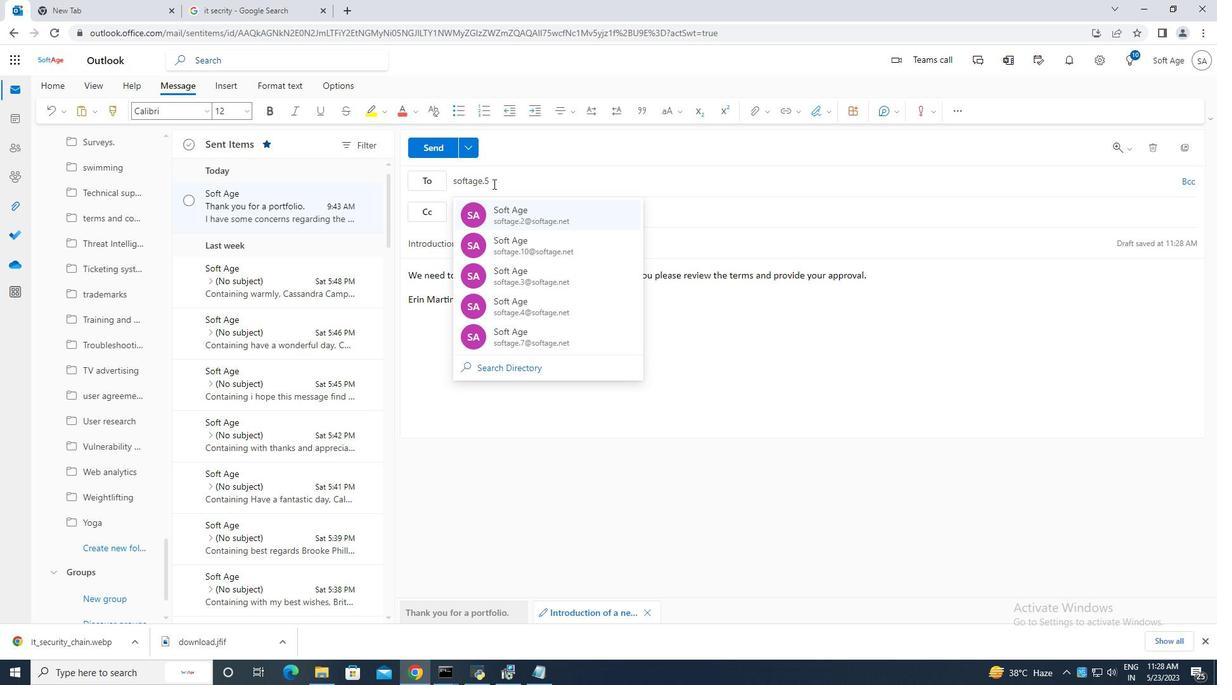 
Action: Mouse moved to (599, 208)
Screenshot: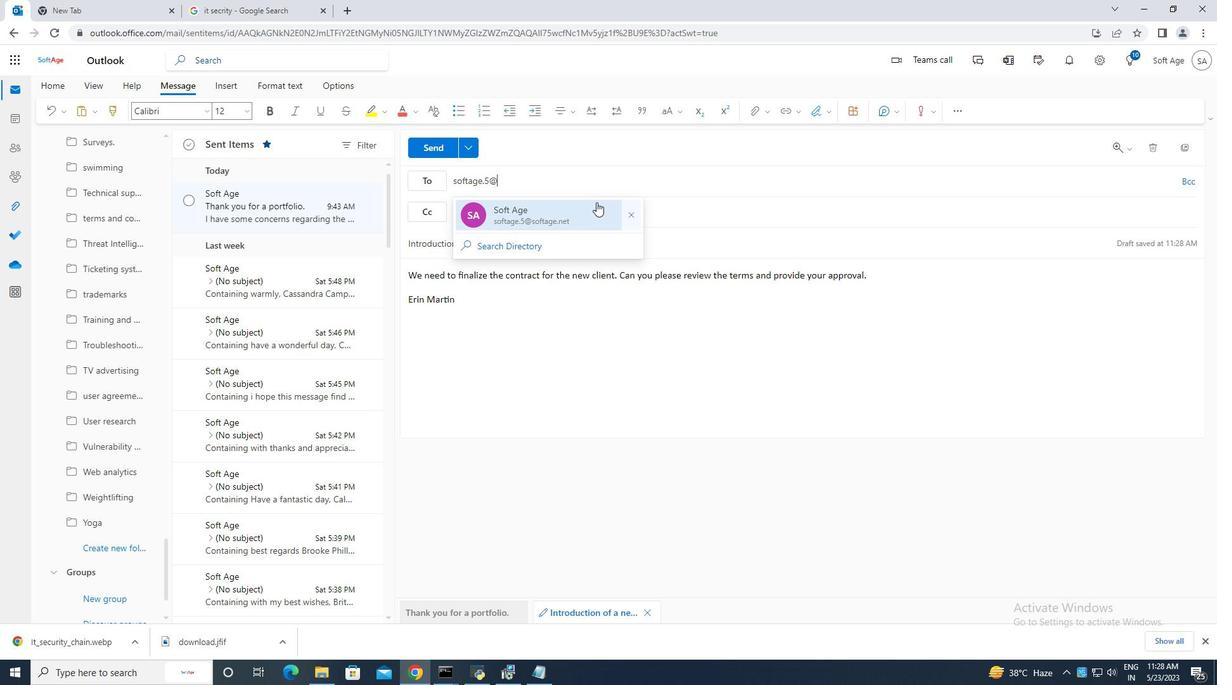 
Action: Mouse pressed left at (599, 208)
Screenshot: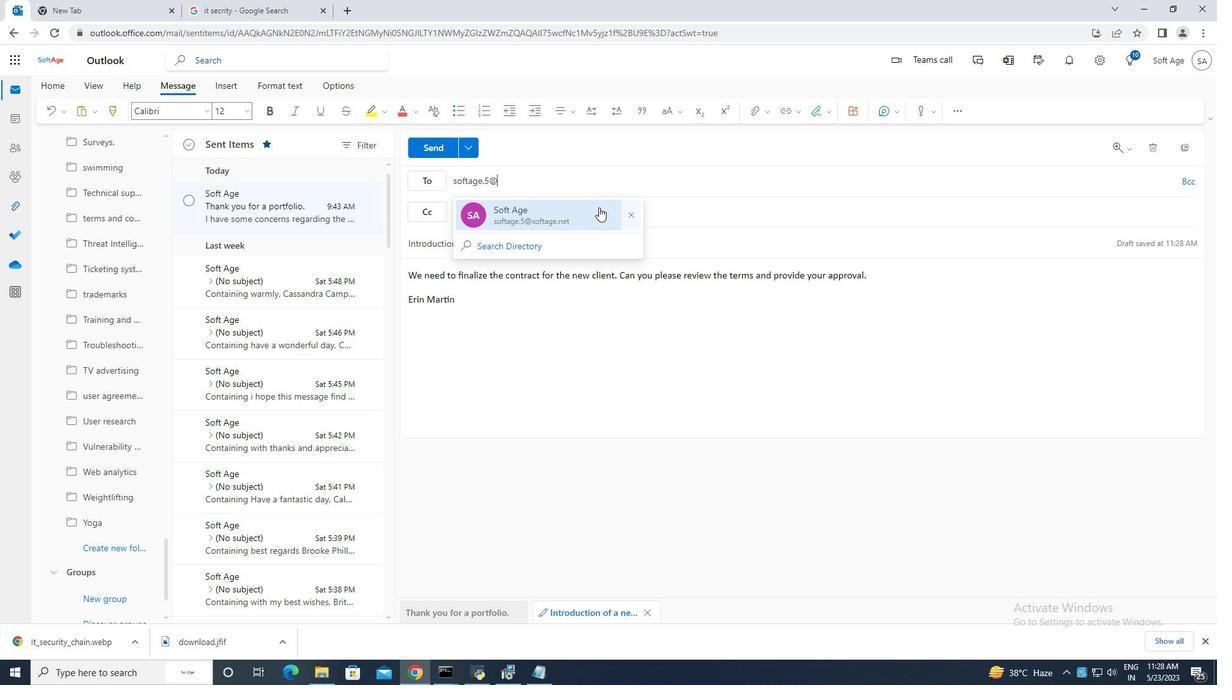 
Action: Mouse moved to (123, 548)
Screenshot: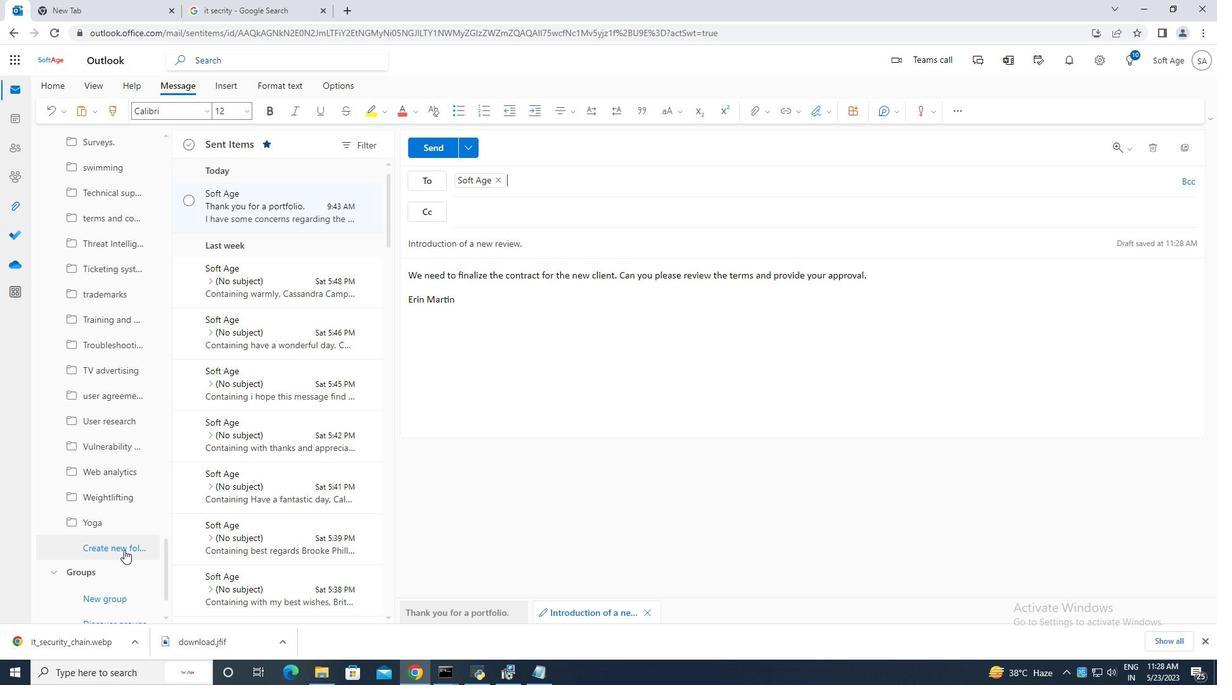 
Action: Mouse pressed left at (123, 548)
Screenshot: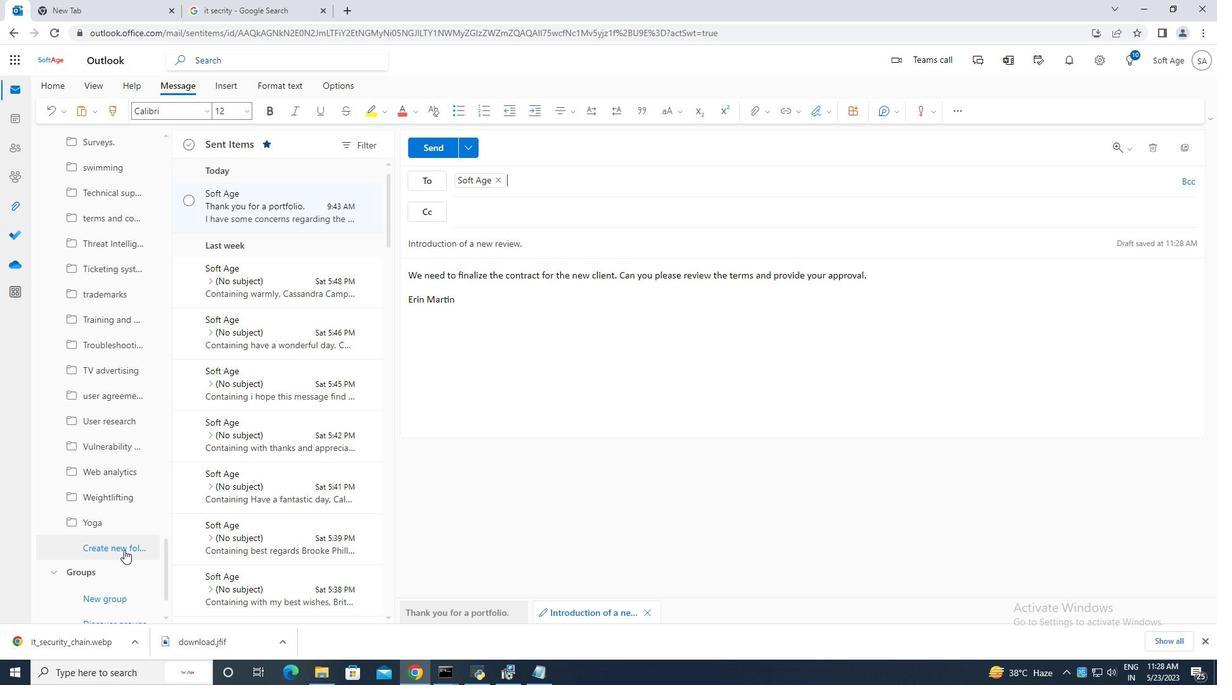 
Action: Mouse moved to (110, 545)
Screenshot: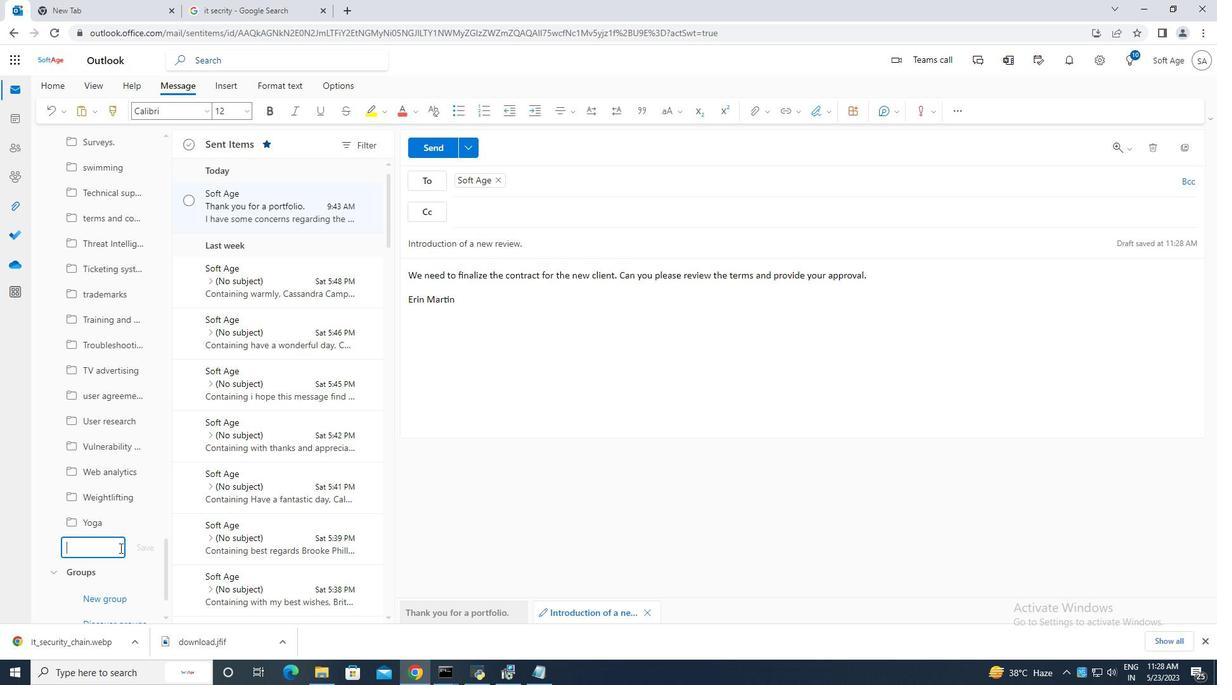 
Action: Mouse pressed left at (110, 545)
Screenshot: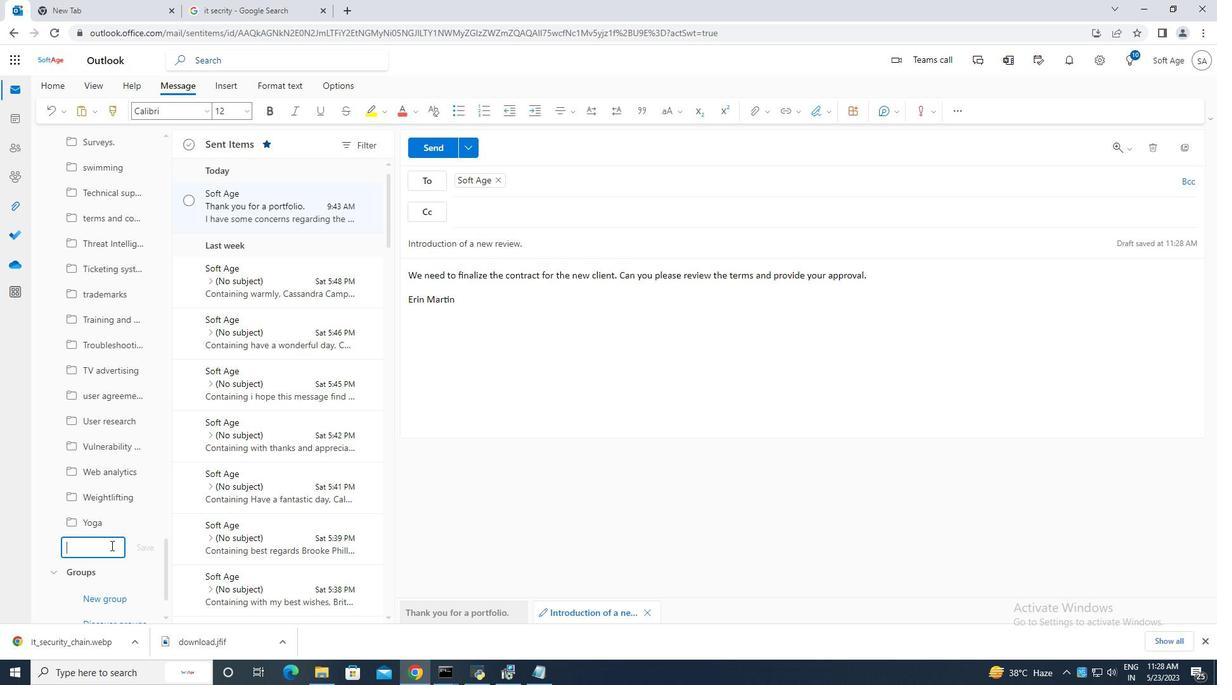 
Action: Mouse moved to (105, 542)
Screenshot: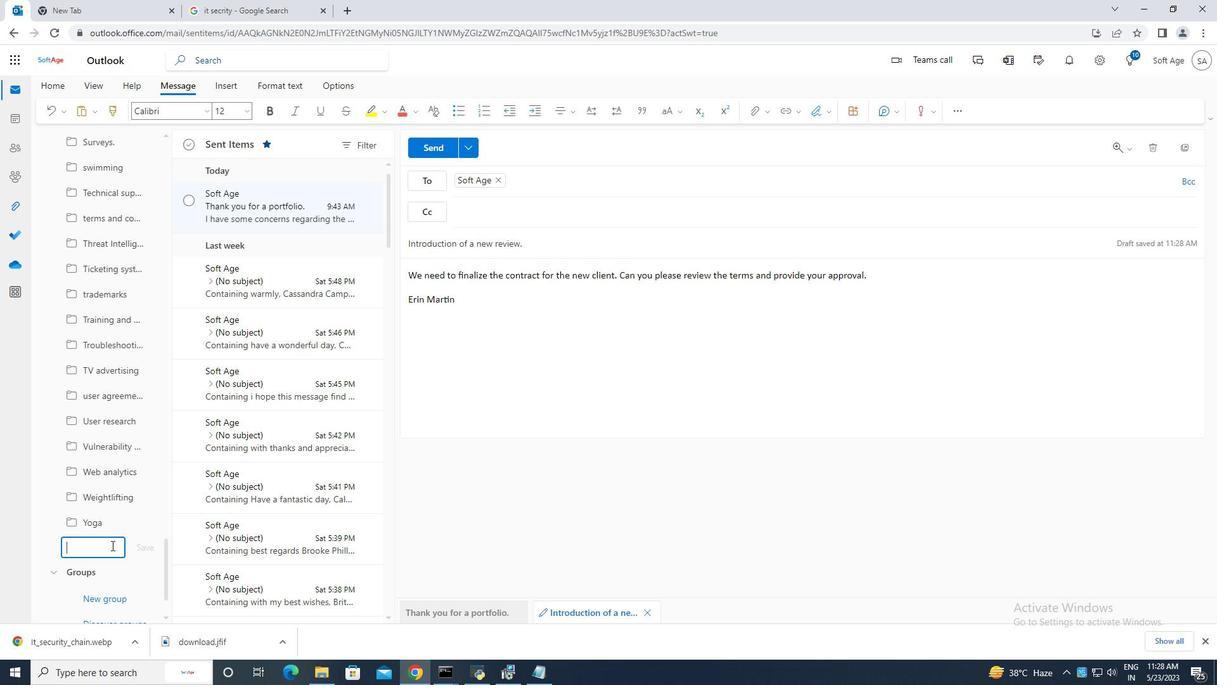 
Action: Key pressed <Key.caps_lock>P<Key.caps_lock>erformanv<Key.backspace>ce<Key.space>reviw<Key.backspace>ew<Key.space>
Screenshot: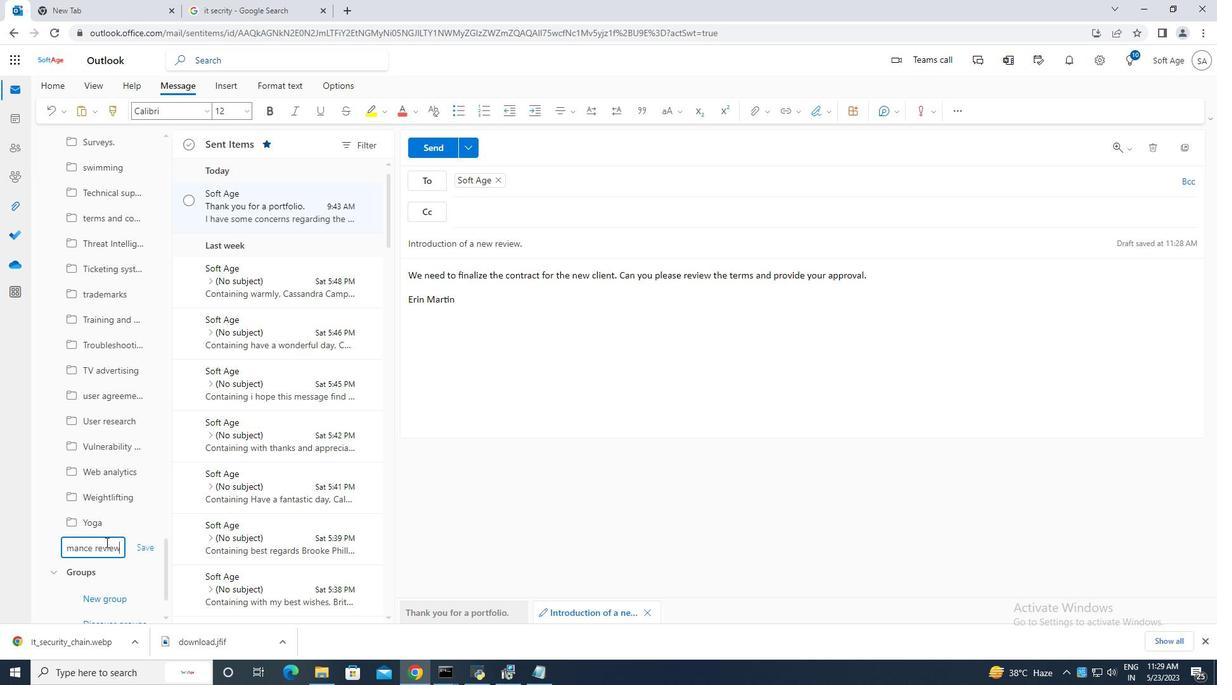 
Action: Mouse moved to (90, 533)
Screenshot: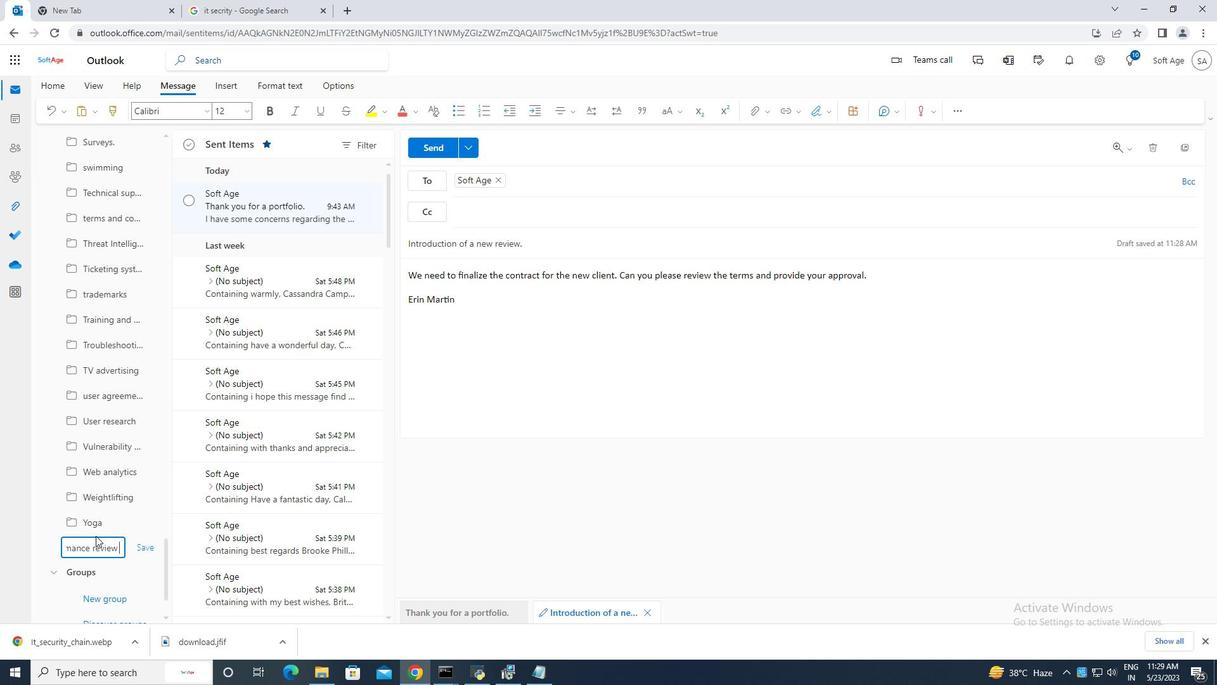 
Action: Key pressed <Key.backspace>s
Screenshot: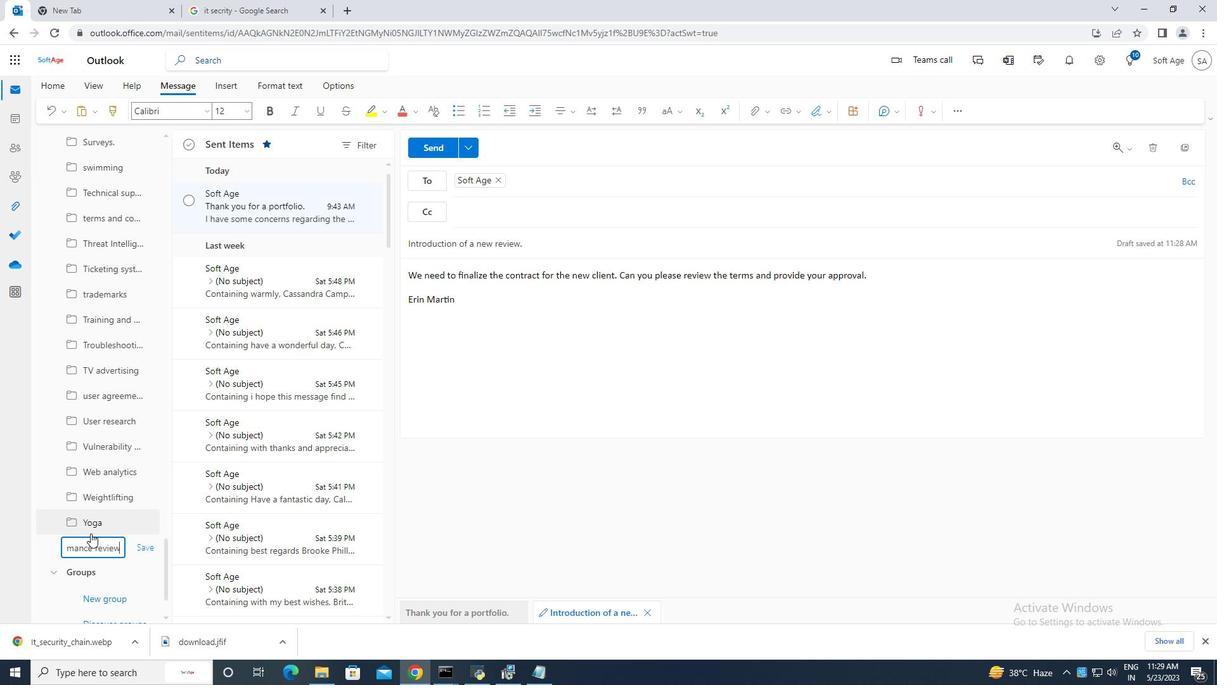 
Action: Mouse moved to (133, 544)
Screenshot: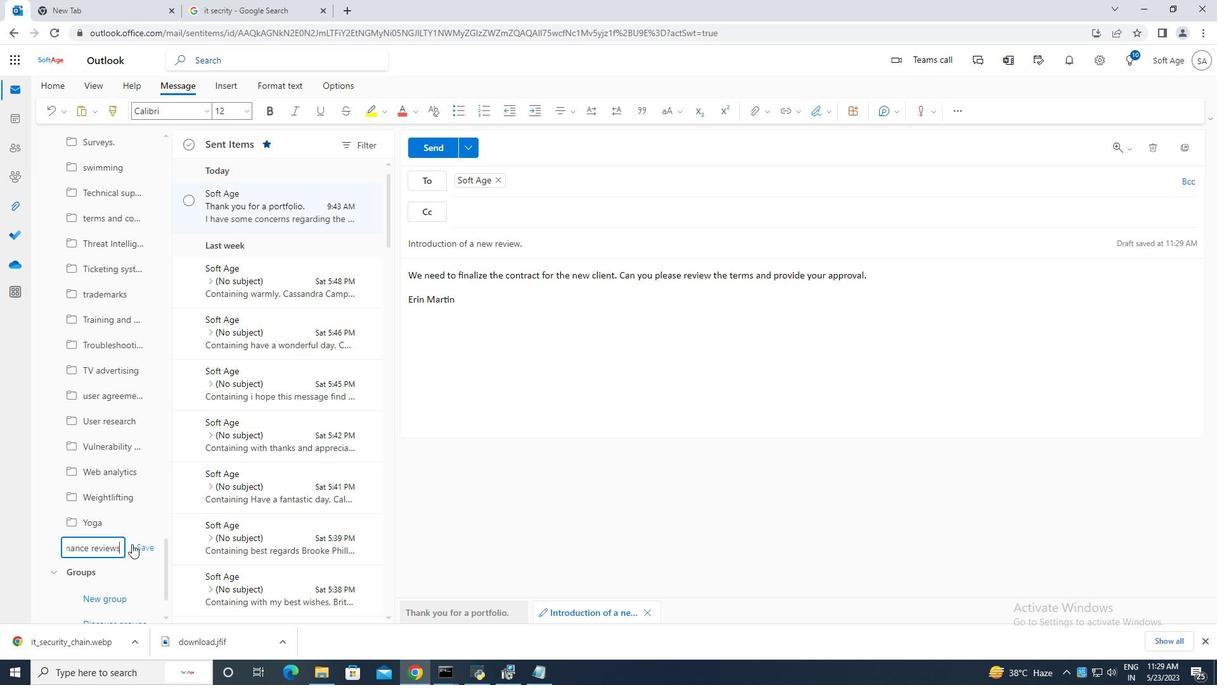 
Action: Mouse pressed left at (133, 544)
Screenshot: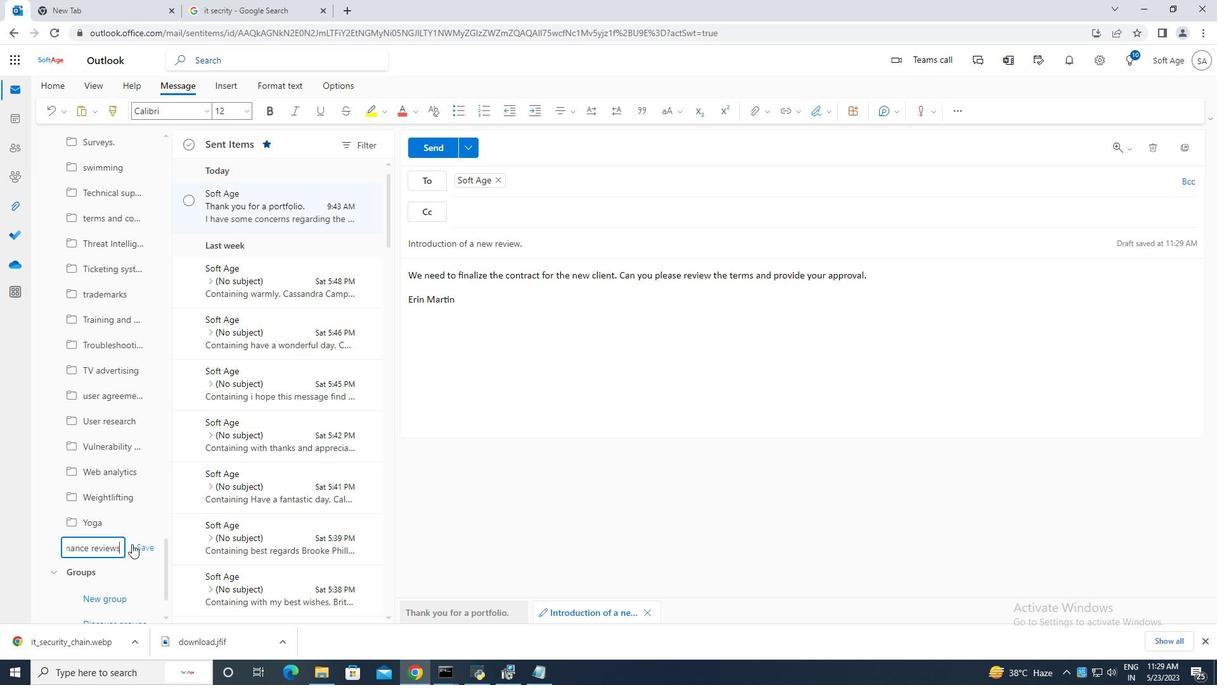 
Action: Mouse moved to (428, 153)
Screenshot: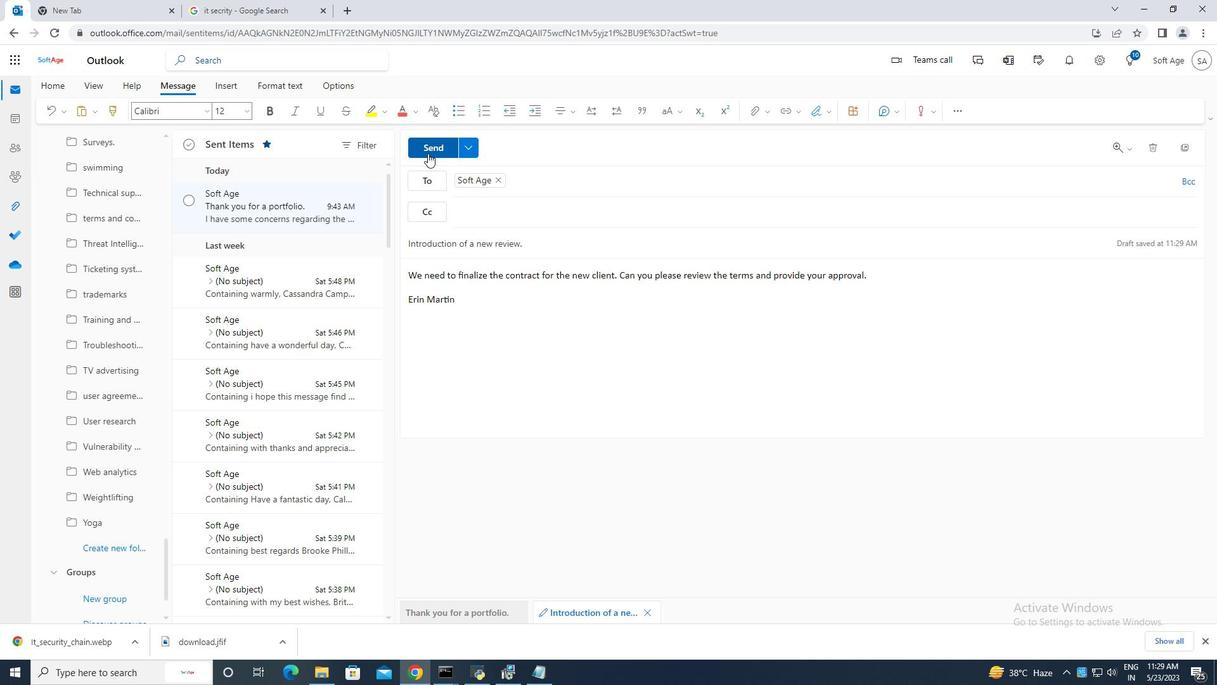 
Action: Mouse pressed left at (428, 153)
Screenshot: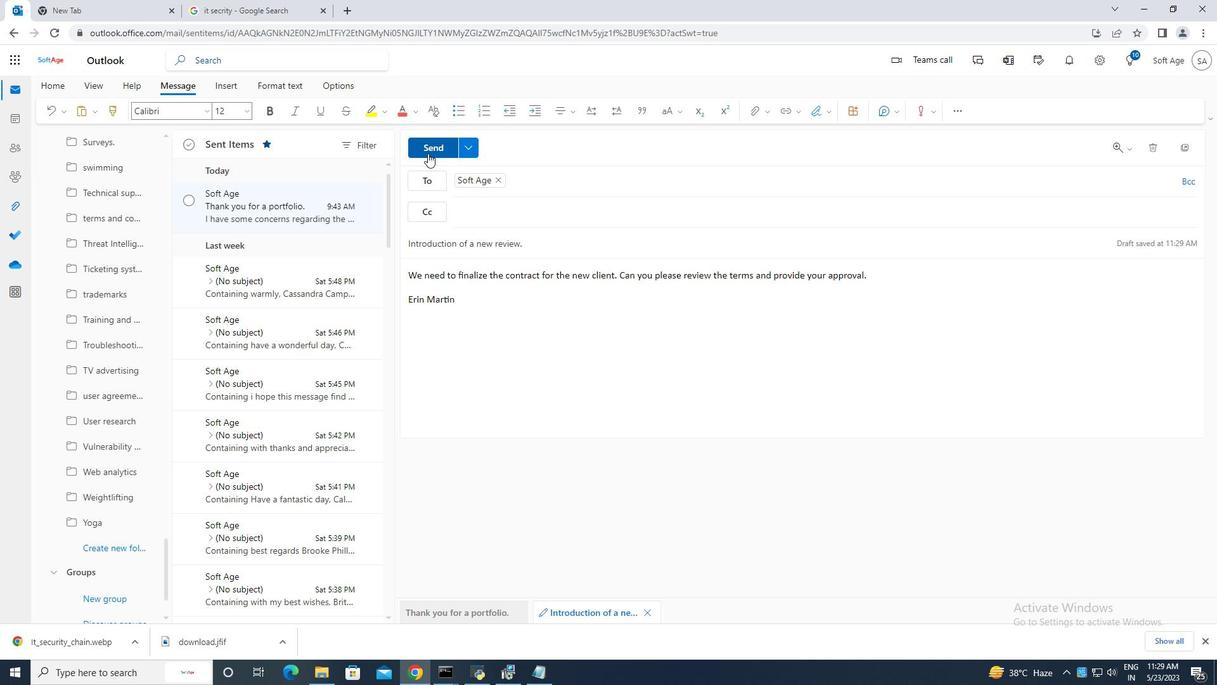 
Action: Mouse moved to (189, 202)
Screenshot: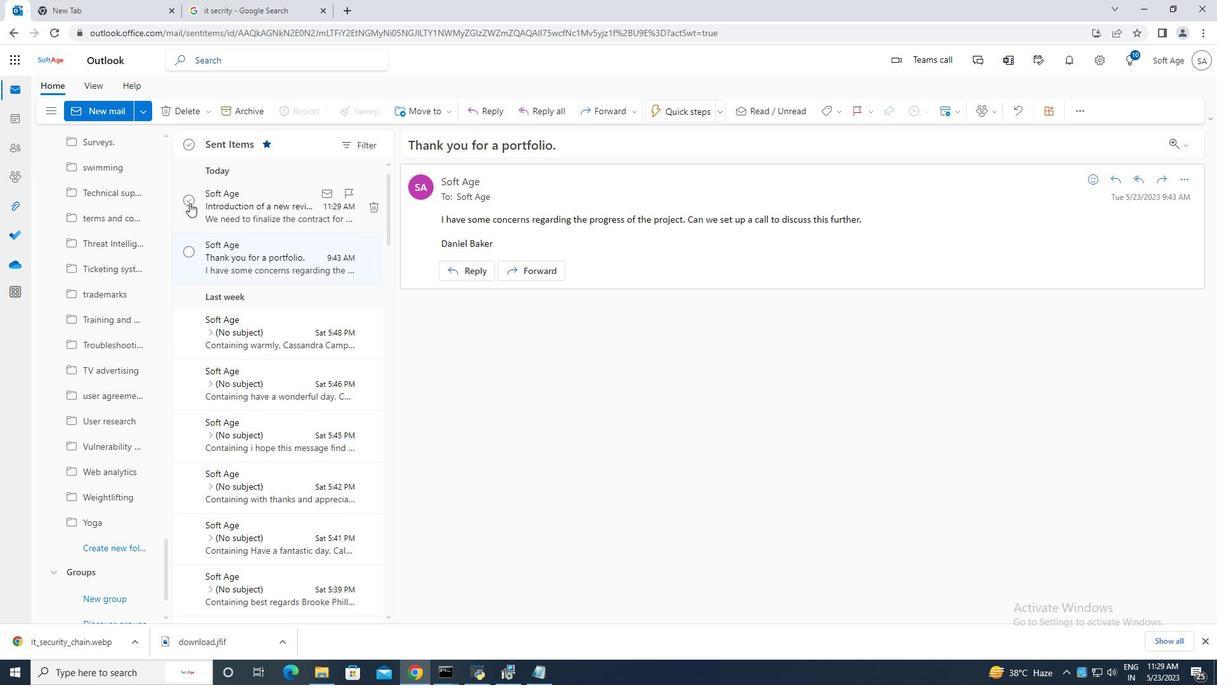 
Action: Mouse pressed left at (189, 202)
Screenshot: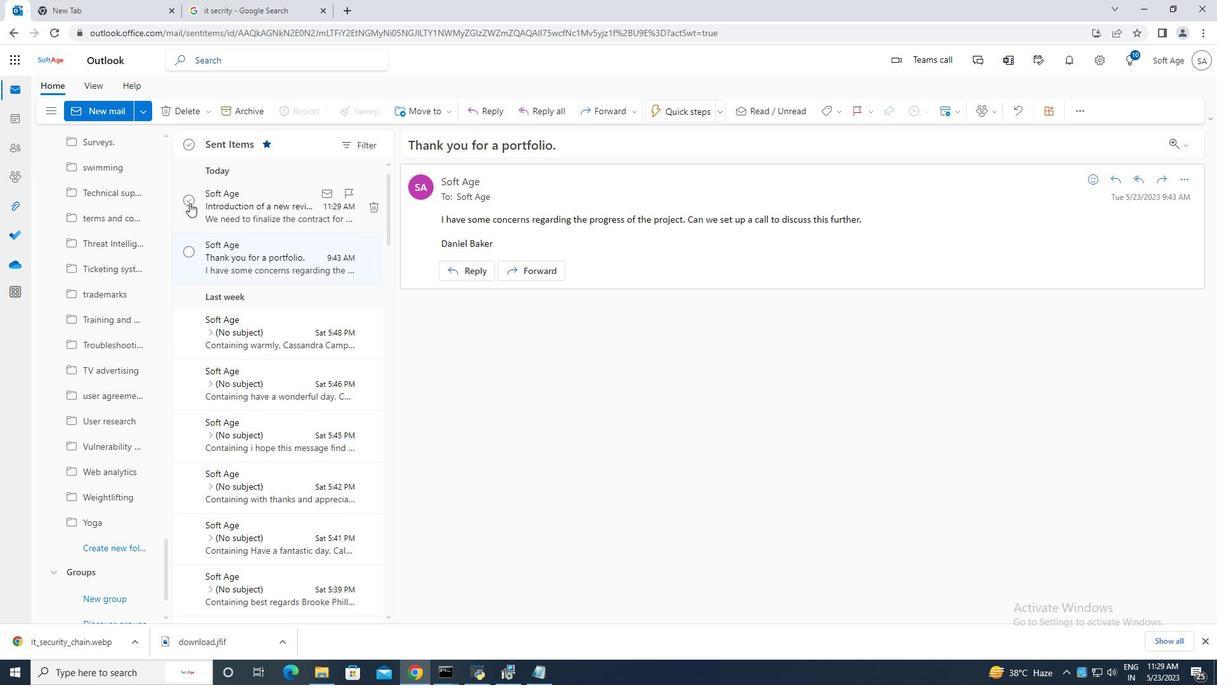 
Action: Mouse moved to (419, 112)
Screenshot: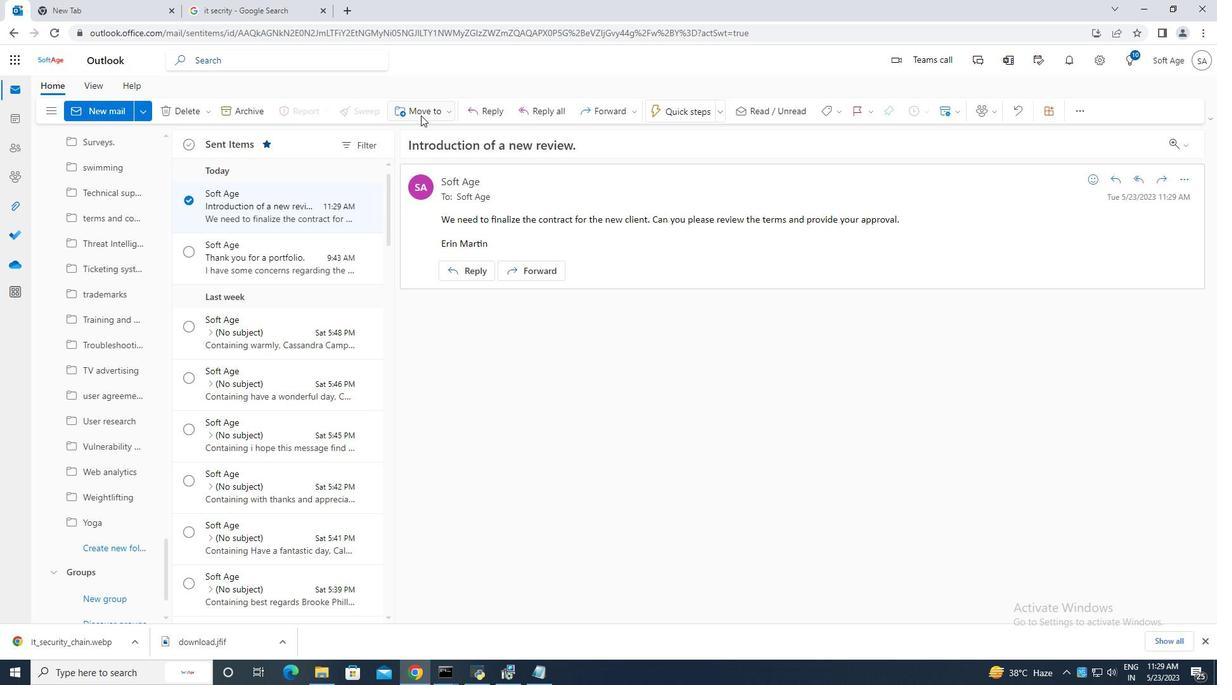 
Action: Mouse pressed left at (419, 112)
Screenshot: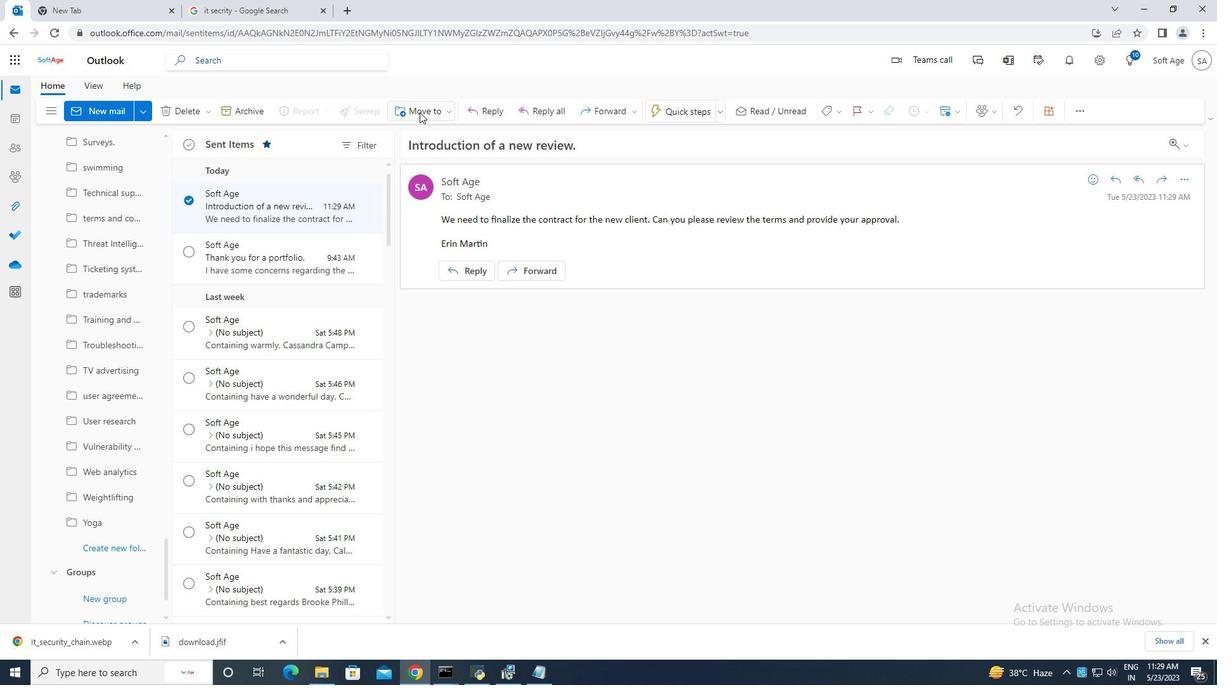 
Action: Mouse moved to (458, 137)
Screenshot: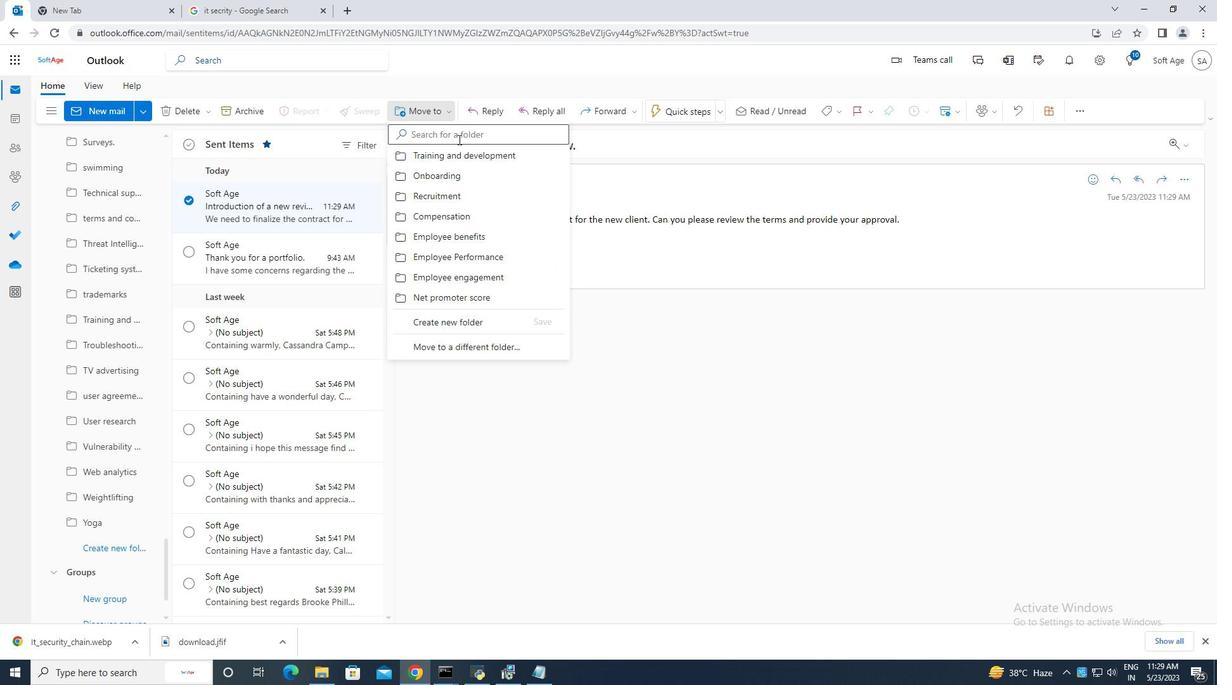 
Action: Mouse pressed left at (458, 137)
Screenshot: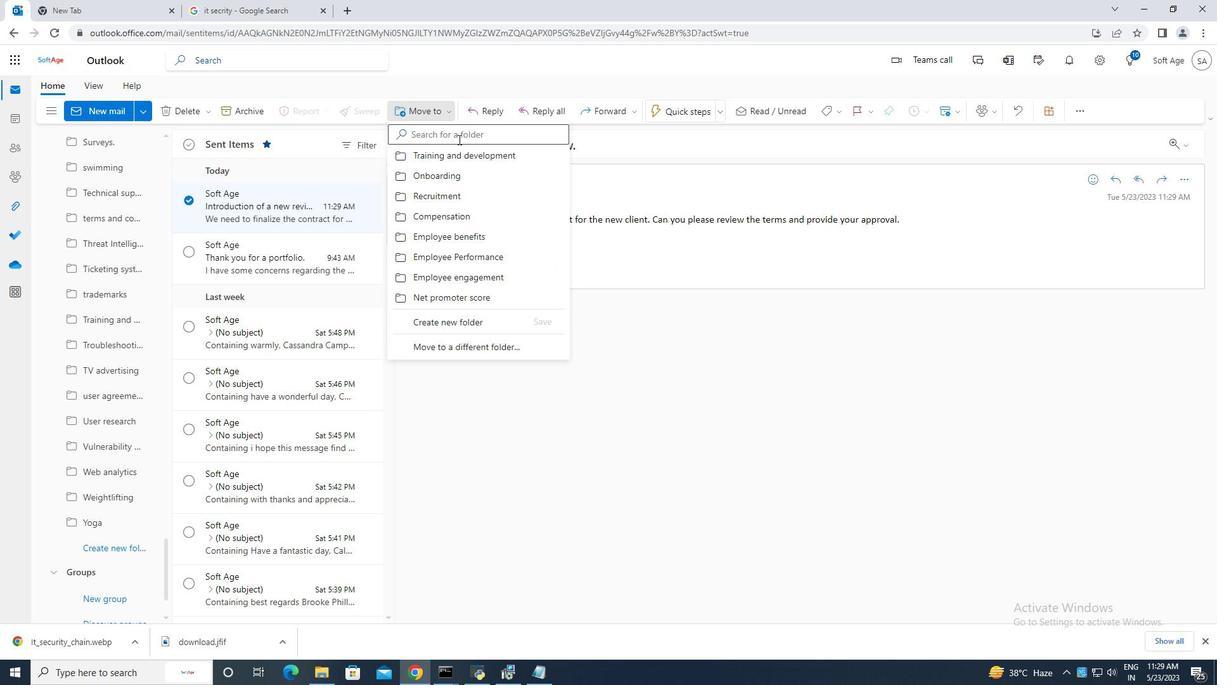 
Action: Key pressed performance<Key.space>reviews
Screenshot: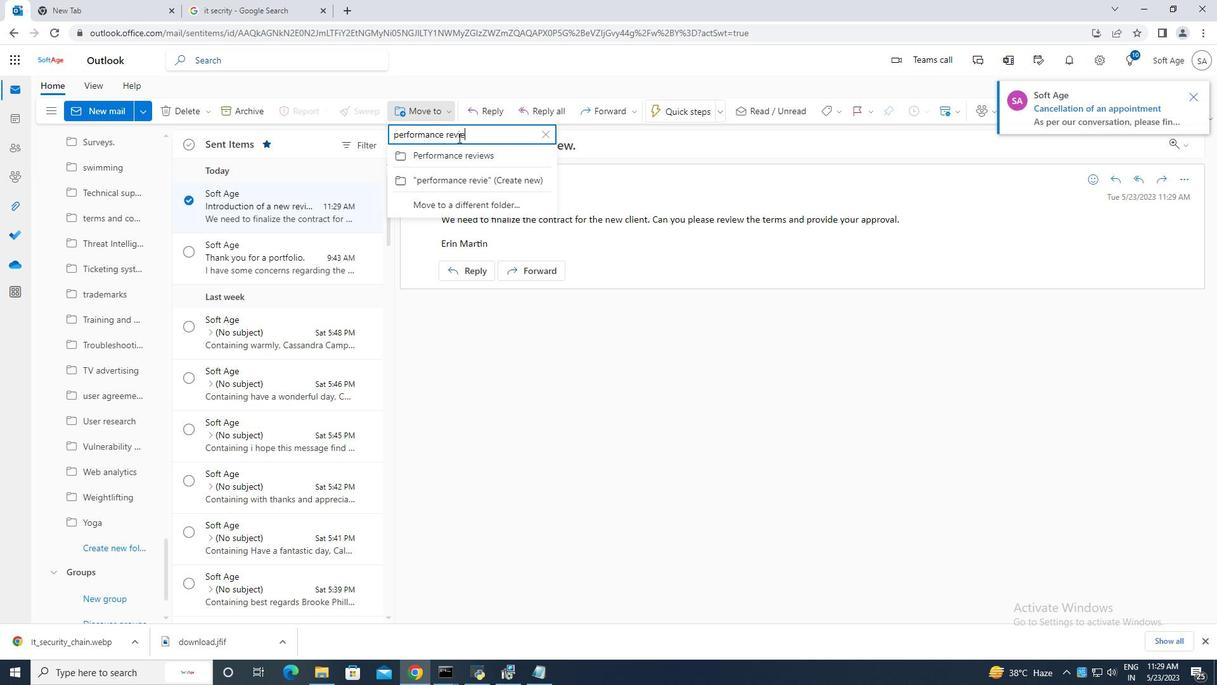 
Action: Mouse moved to (450, 159)
Screenshot: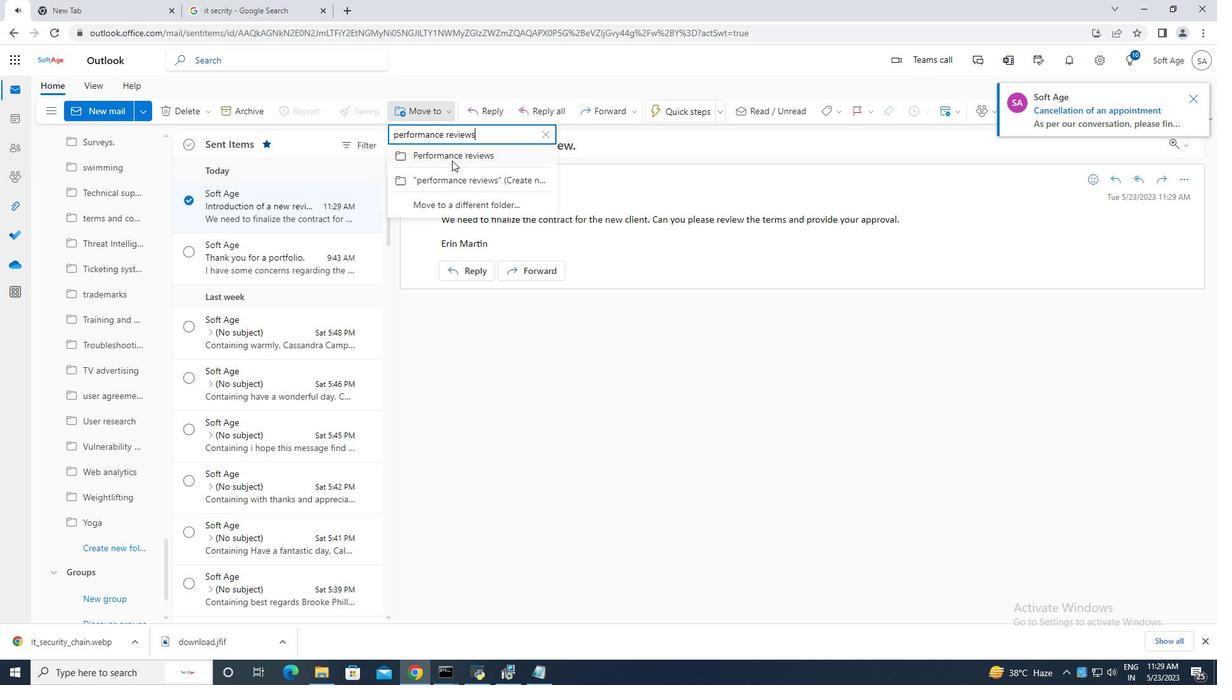 
Action: Mouse pressed left at (450, 159)
Screenshot: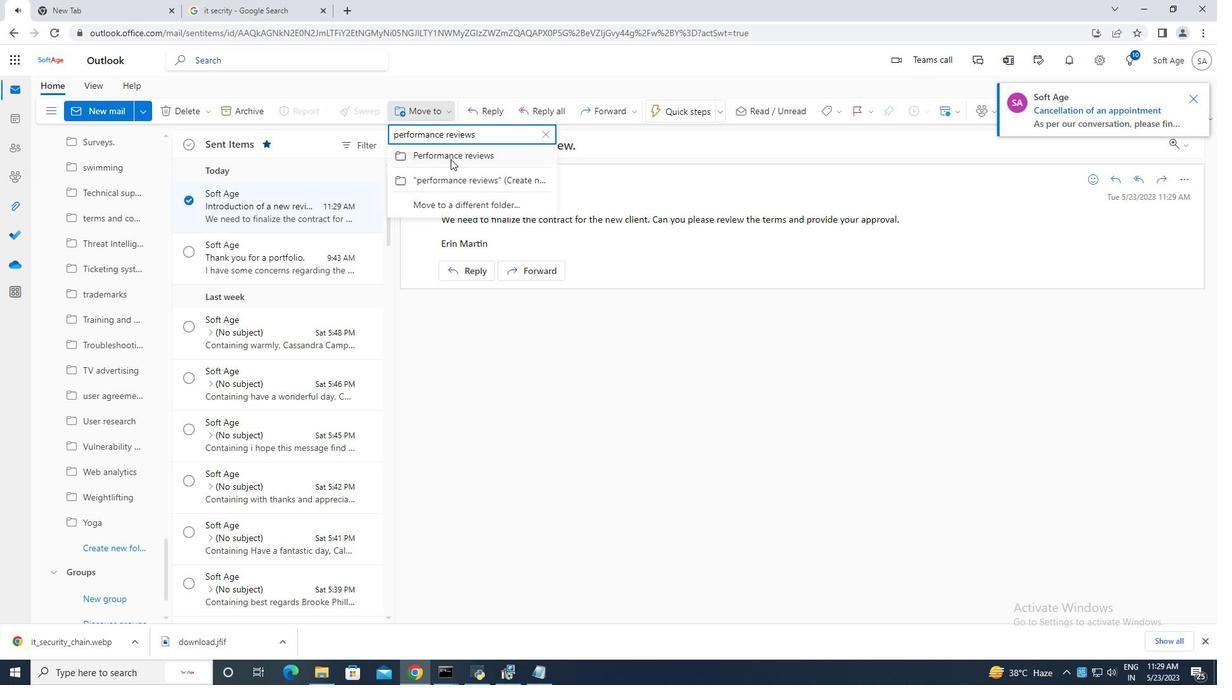
Action: Mouse moved to (450, 159)
Screenshot: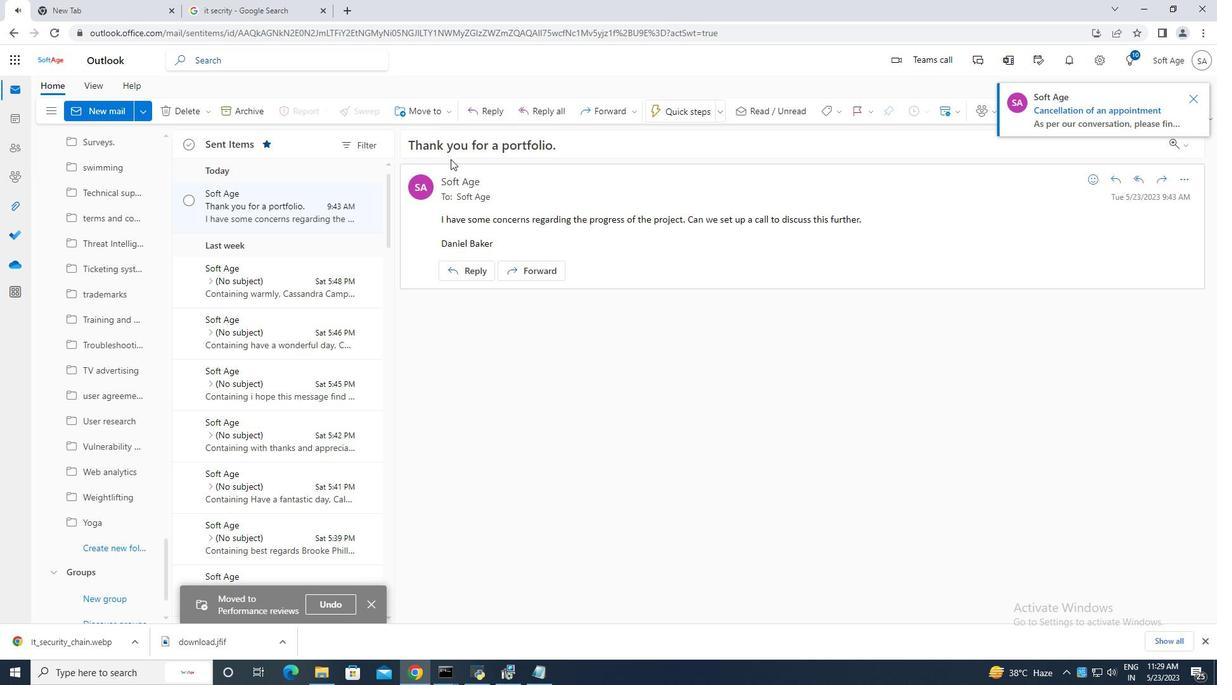
